 Task: Find connections with filter location Yangcun with filter topic #happyfounderswith filter profile language Spanish with filter current company BharatBenz with filter school SKIT Jaipur with filter industry Ranching with filter service category Grant Writing with filter keywords title Recyclables Collector
Action: Mouse moved to (489, 57)
Screenshot: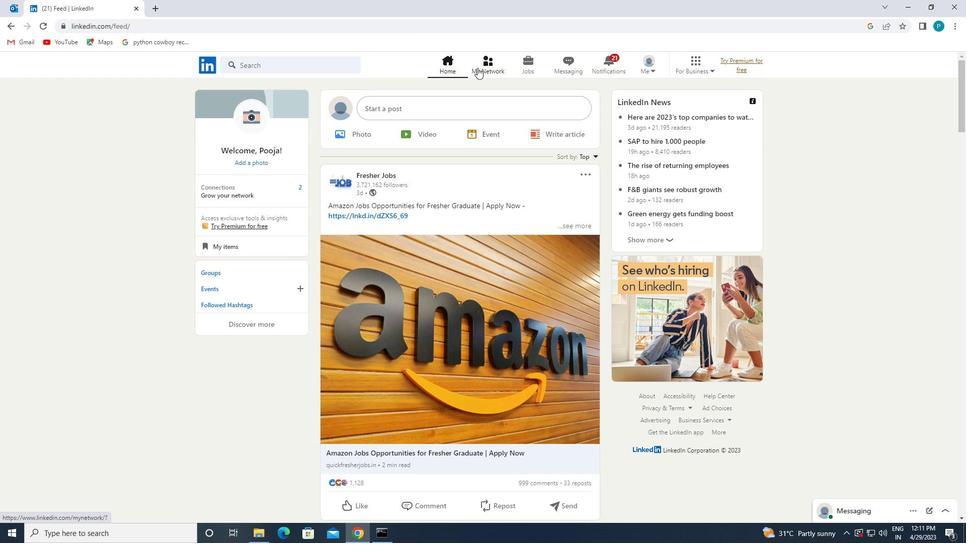 
Action: Mouse pressed left at (489, 57)
Screenshot: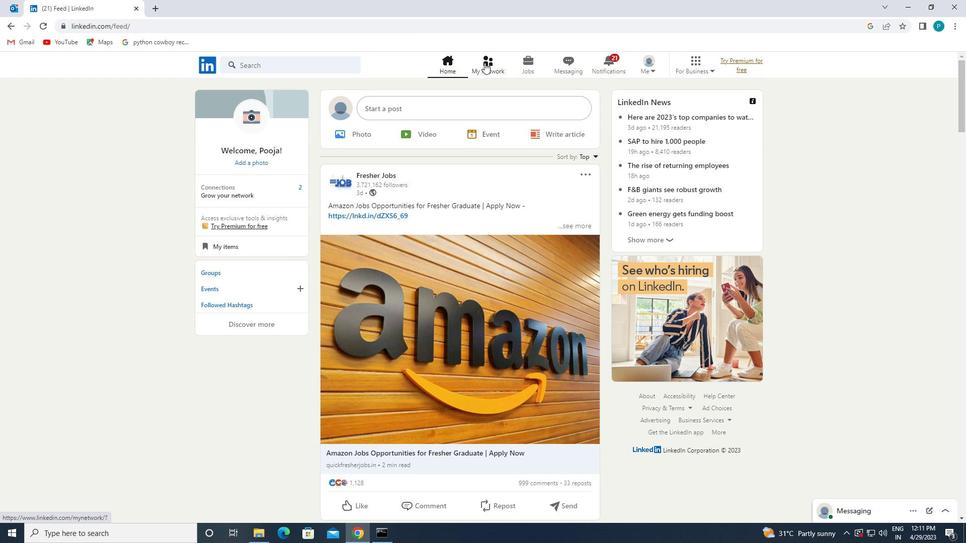 
Action: Mouse moved to (294, 117)
Screenshot: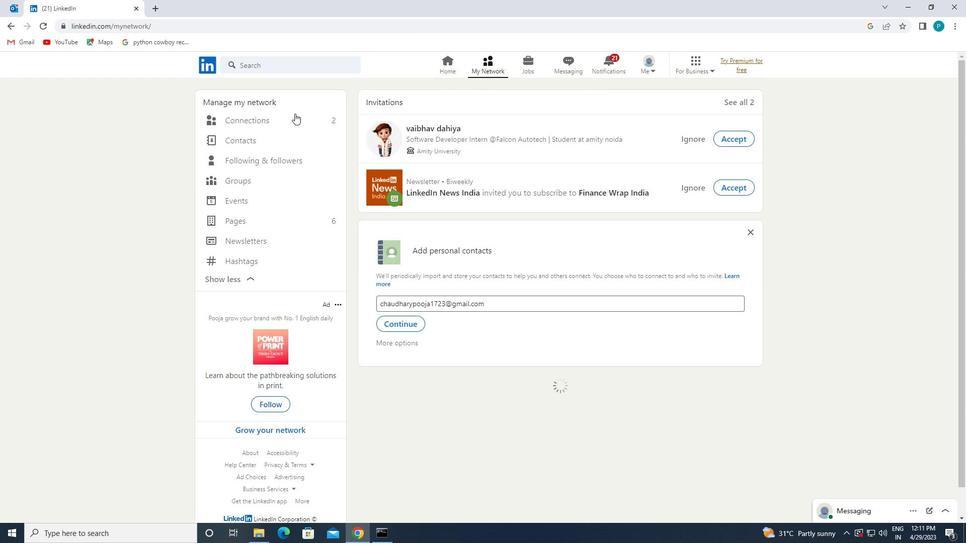 
Action: Mouse pressed left at (294, 117)
Screenshot: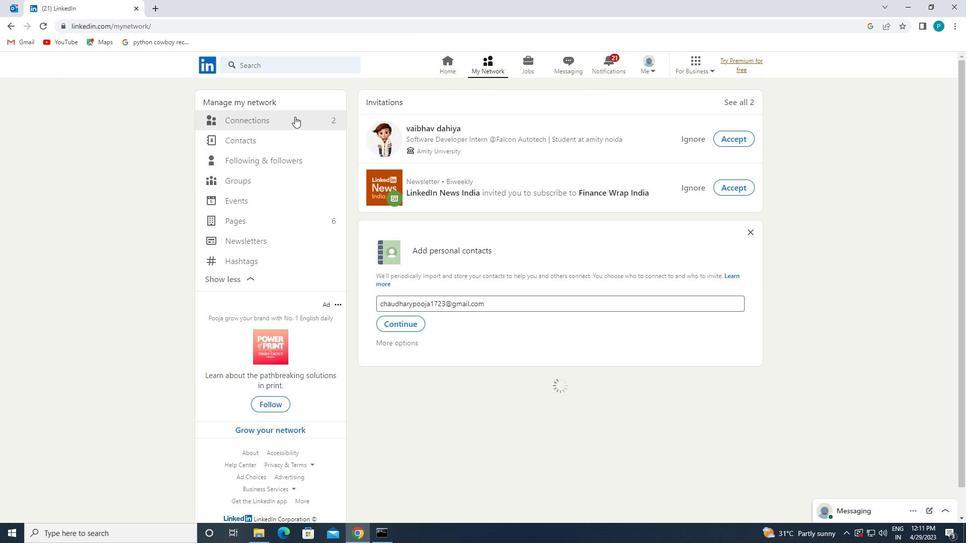 
Action: Mouse moved to (569, 119)
Screenshot: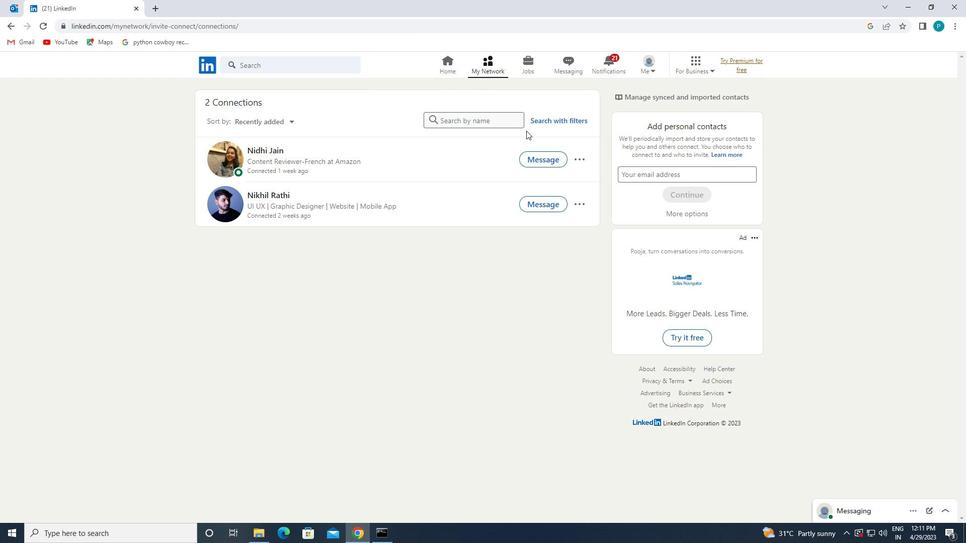 
Action: Mouse pressed left at (569, 119)
Screenshot: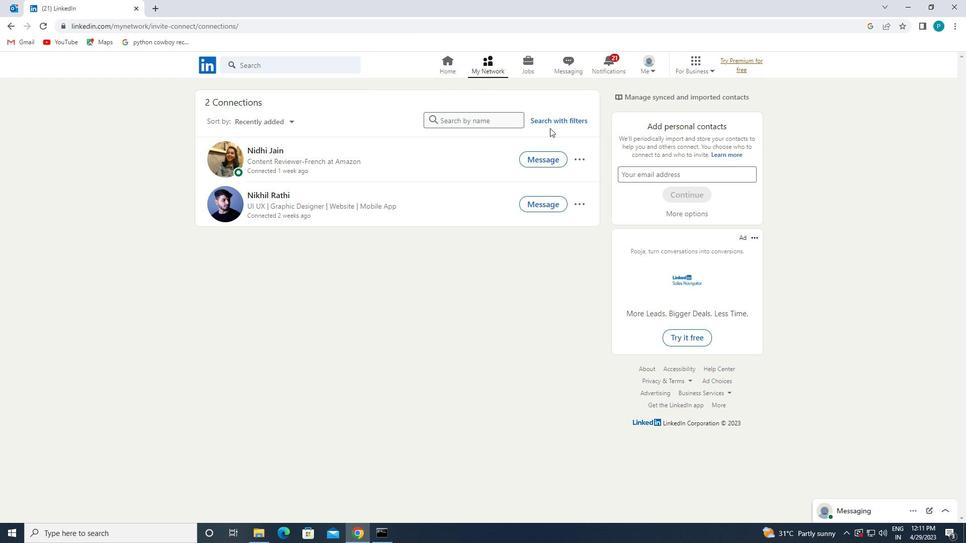 
Action: Mouse moved to (520, 88)
Screenshot: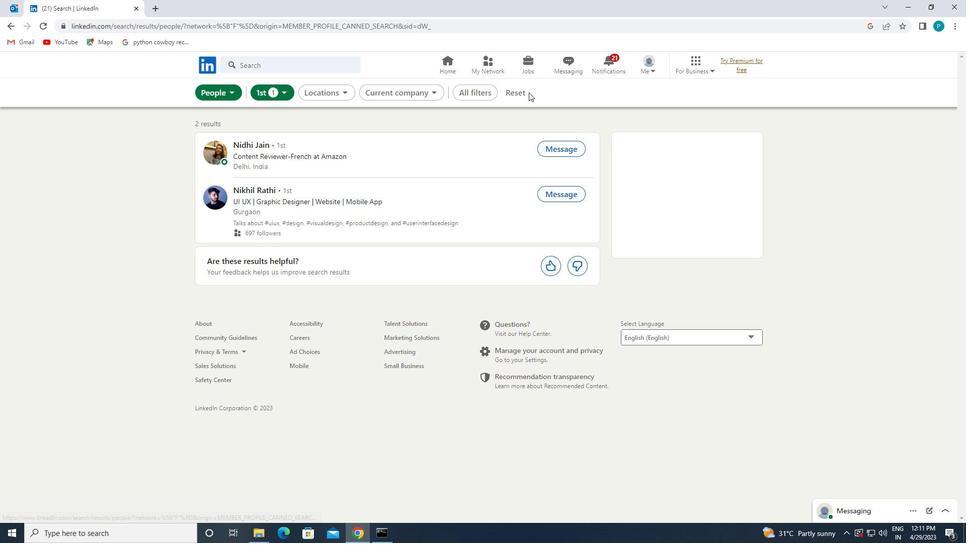 
Action: Mouse pressed left at (520, 88)
Screenshot: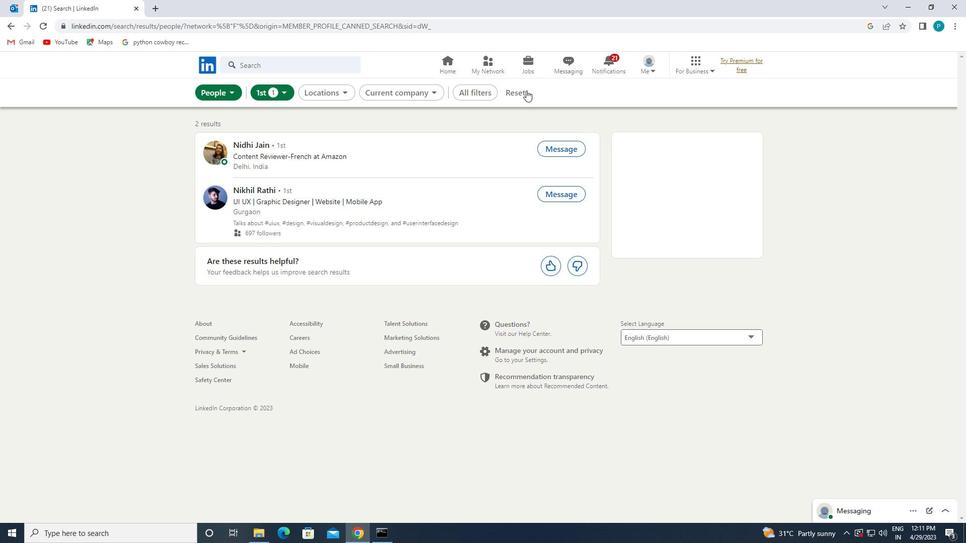 
Action: Mouse moved to (517, 94)
Screenshot: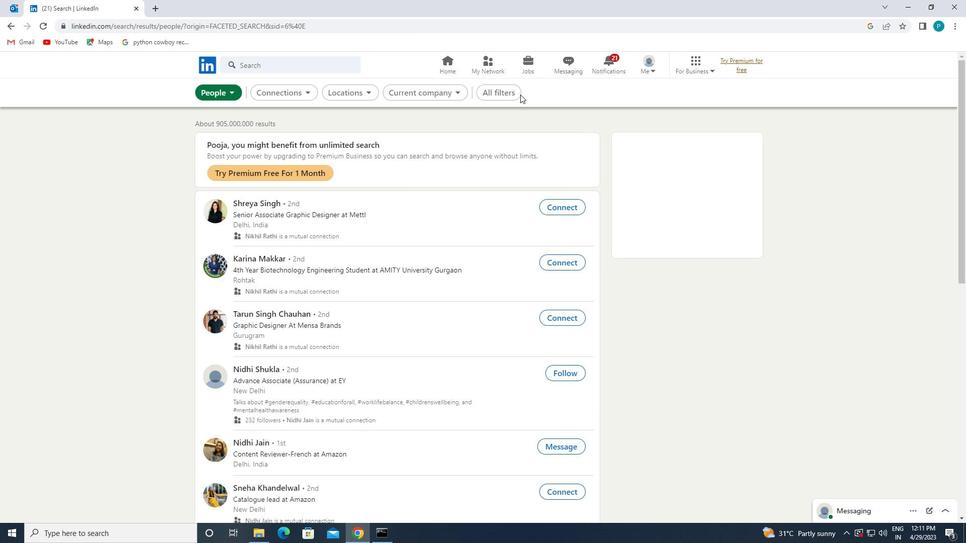 
Action: Mouse pressed left at (517, 94)
Screenshot: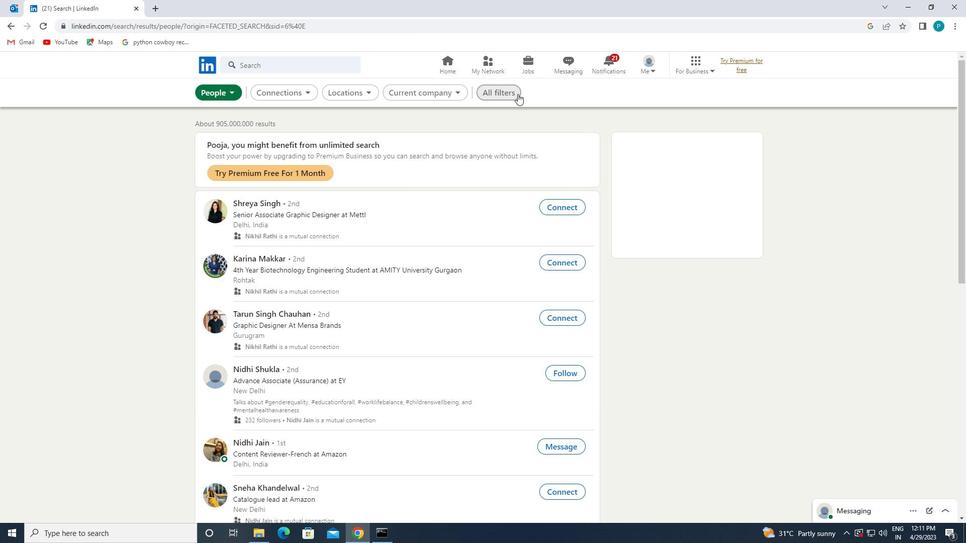 
Action: Mouse moved to (738, 291)
Screenshot: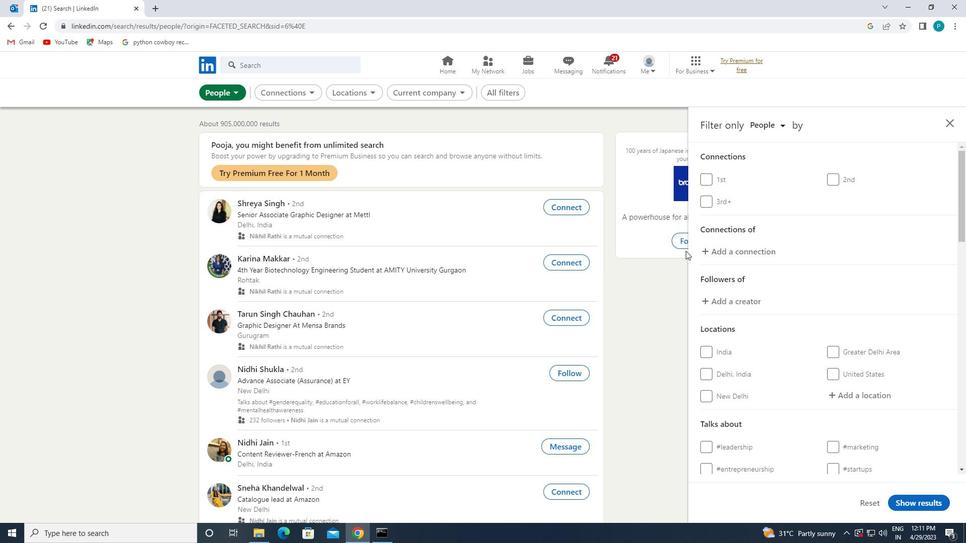 
Action: Mouse scrolled (738, 291) with delta (0, 0)
Screenshot: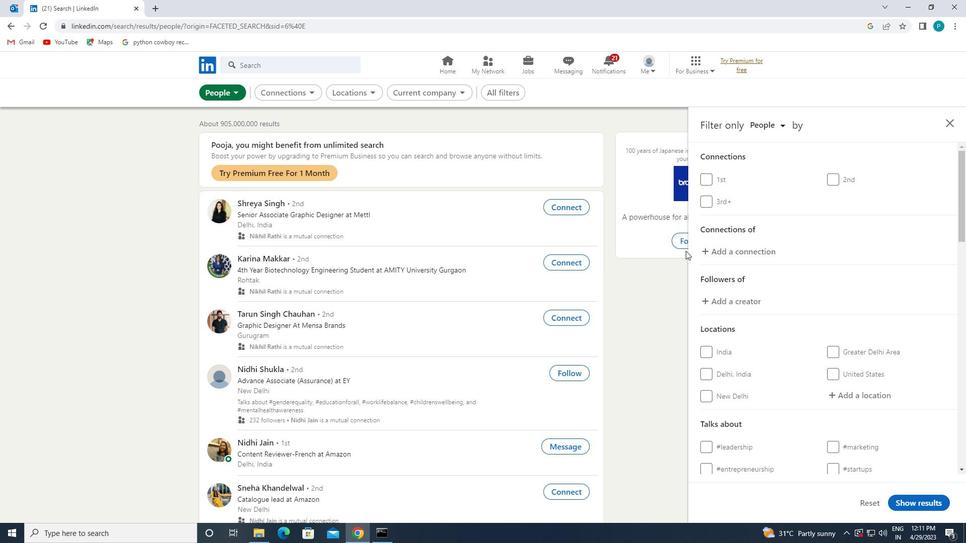
Action: Mouse moved to (739, 293)
Screenshot: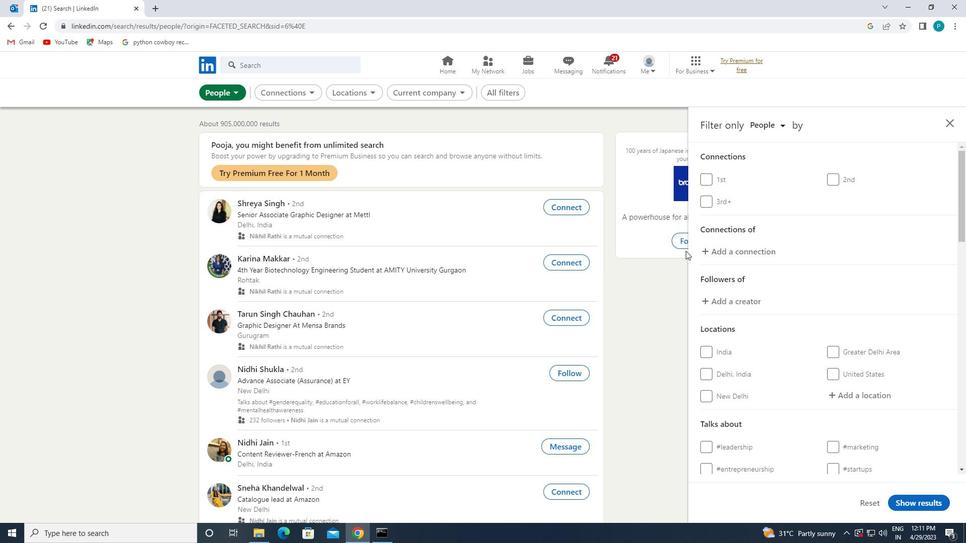 
Action: Mouse scrolled (739, 293) with delta (0, 0)
Screenshot: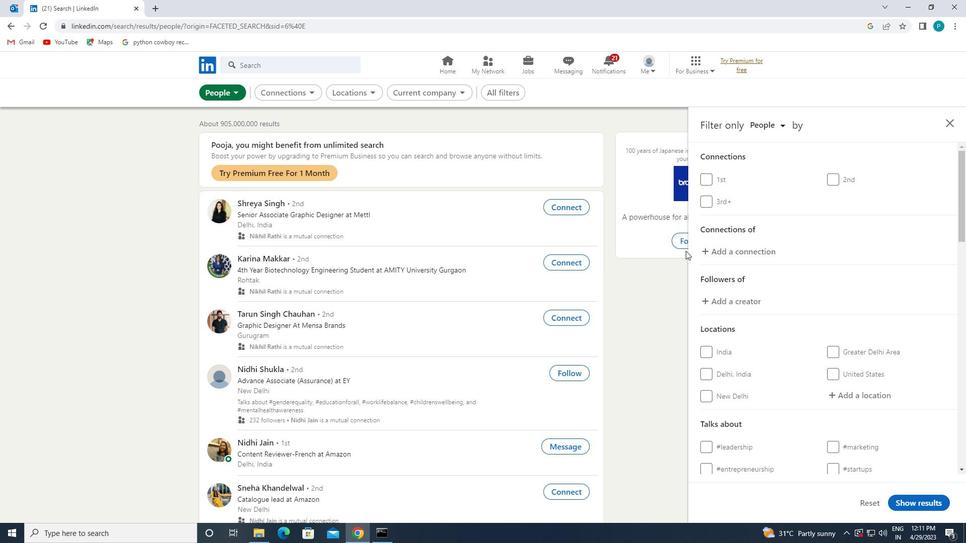 
Action: Mouse moved to (849, 292)
Screenshot: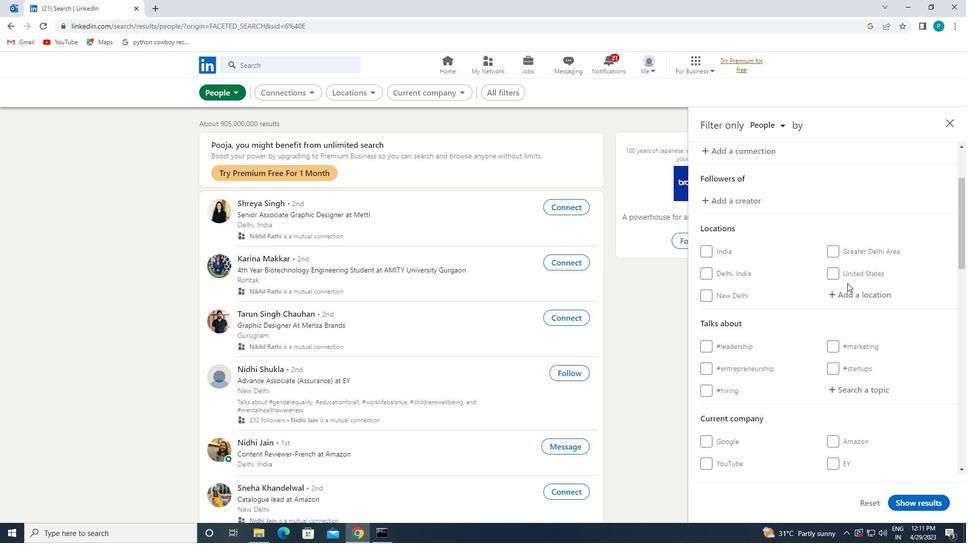
Action: Mouse pressed left at (849, 292)
Screenshot: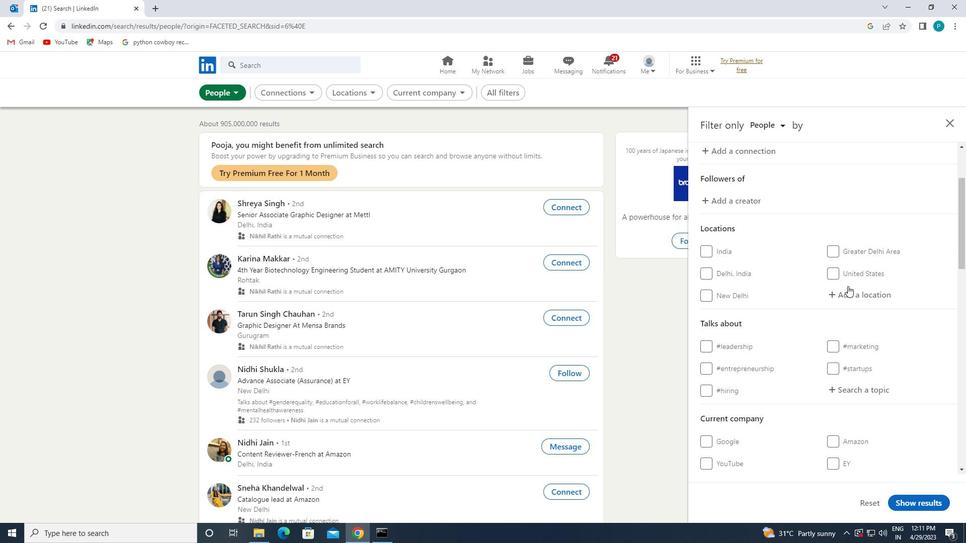 
Action: Mouse moved to (847, 291)
Screenshot: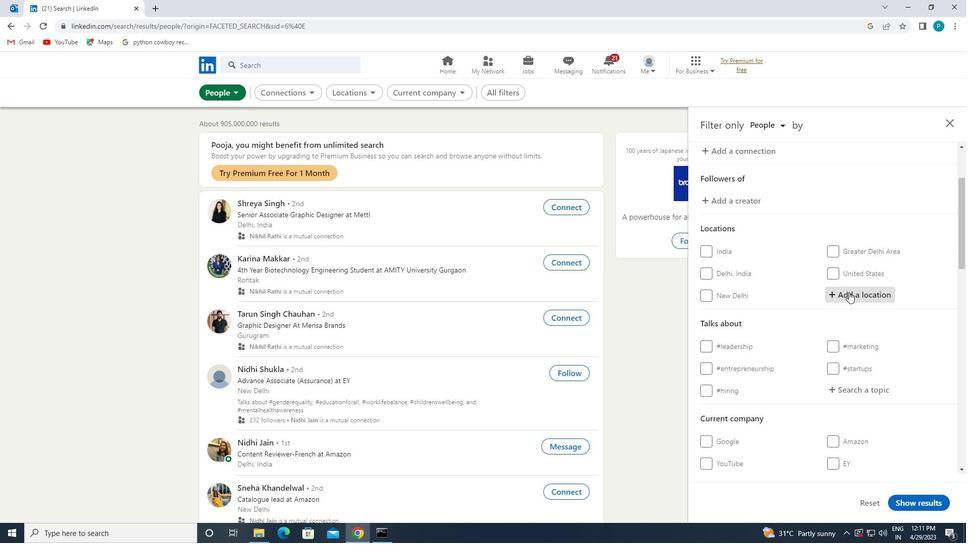 
Action: Key pressed <Key.caps_lock>y<Key.caps_lock>angcun
Screenshot: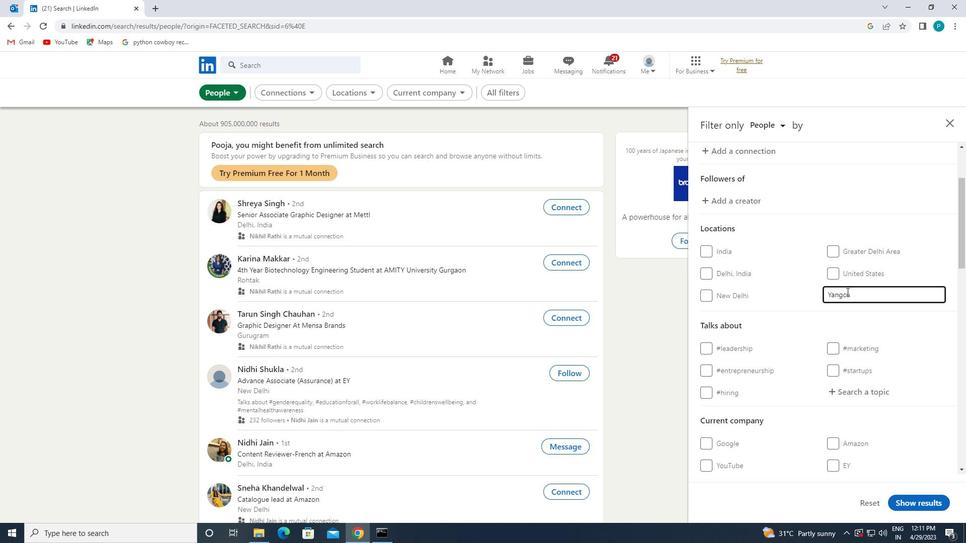 
Action: Mouse moved to (879, 353)
Screenshot: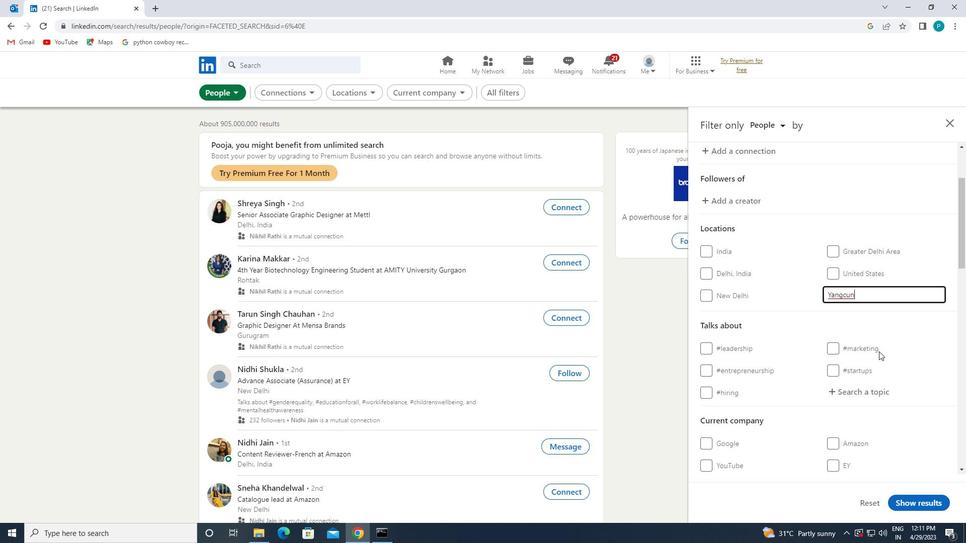 
Action: Mouse scrolled (879, 353) with delta (0, 0)
Screenshot: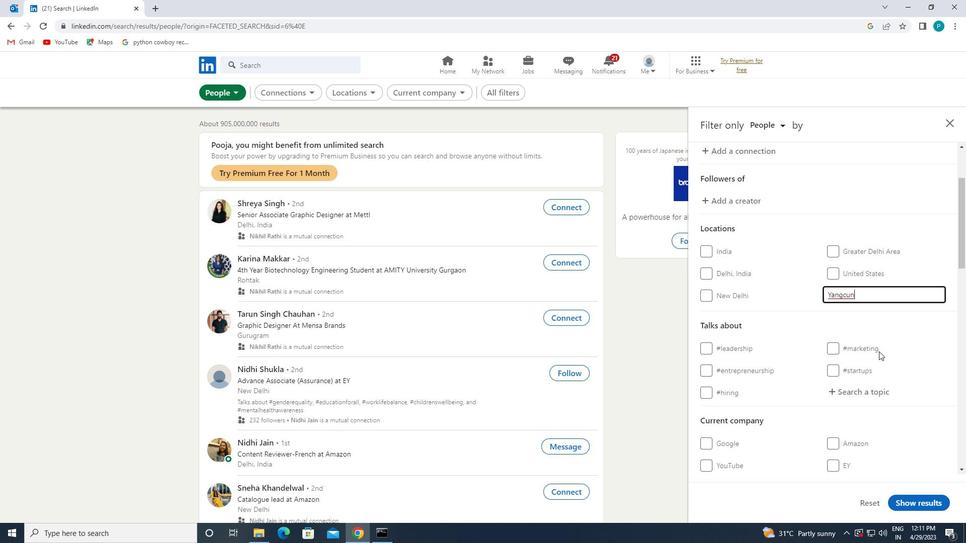 
Action: Mouse scrolled (879, 353) with delta (0, 0)
Screenshot: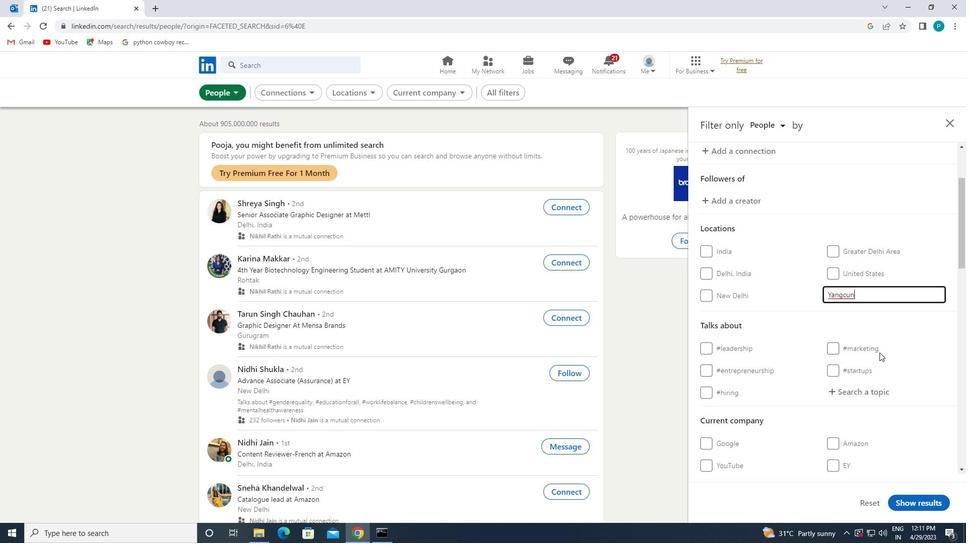 
Action: Mouse moved to (835, 293)
Screenshot: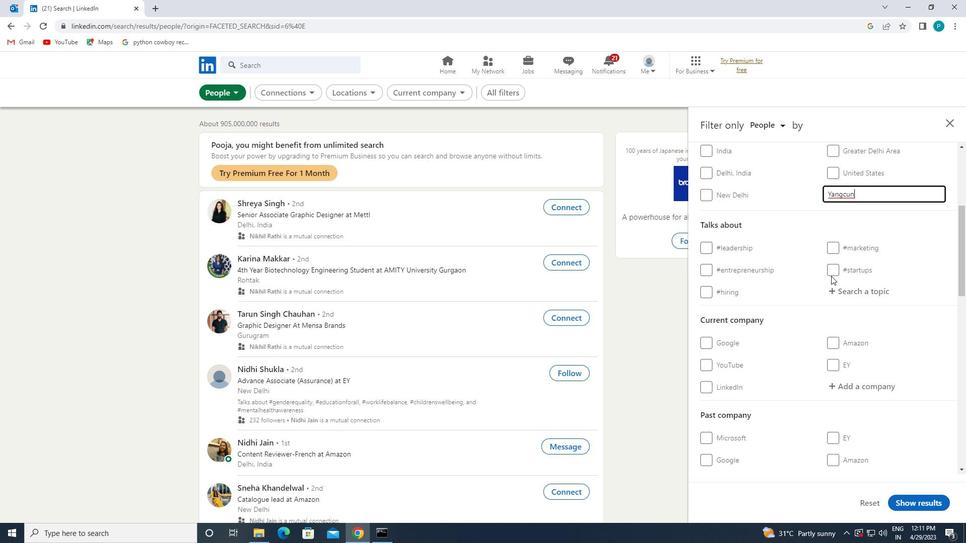 
Action: Mouse pressed left at (835, 293)
Screenshot: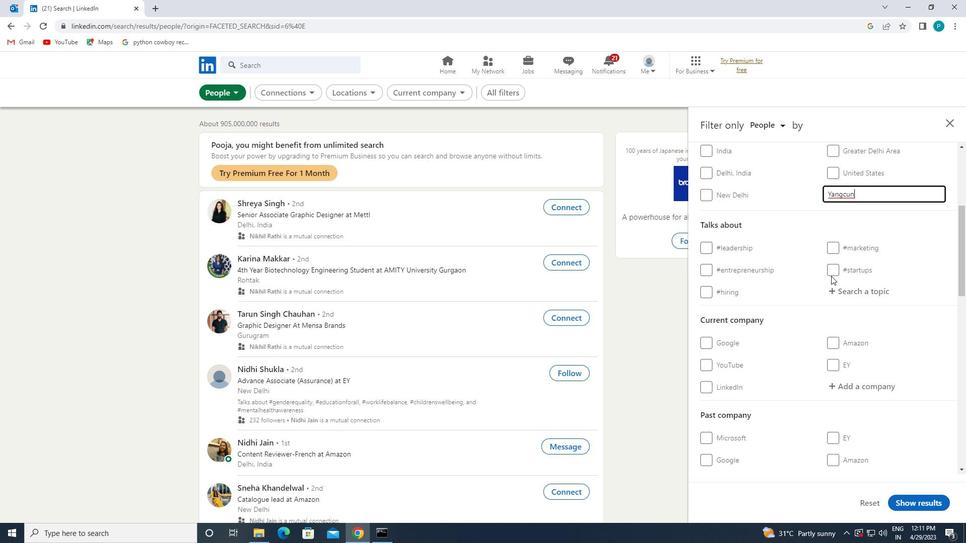 
Action: Mouse moved to (835, 293)
Screenshot: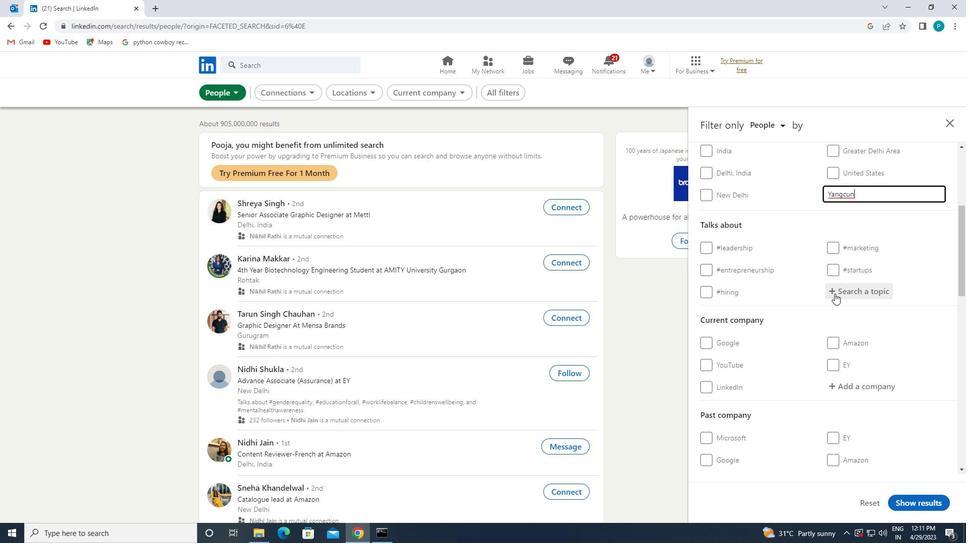 
Action: Key pressed <Key.shift>@<Key.backspace><Key.shift>#HAPPYFOUNDERS
Screenshot: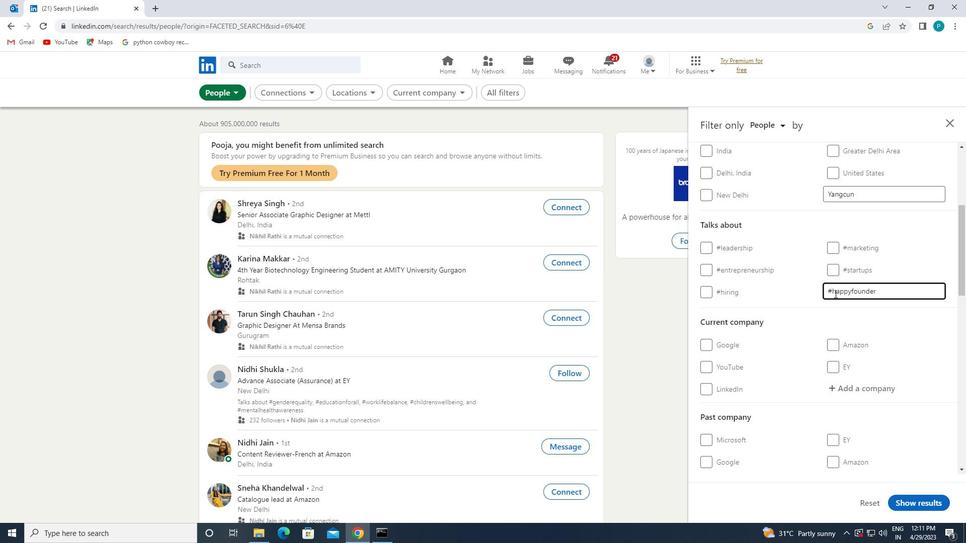 
Action: Mouse moved to (839, 333)
Screenshot: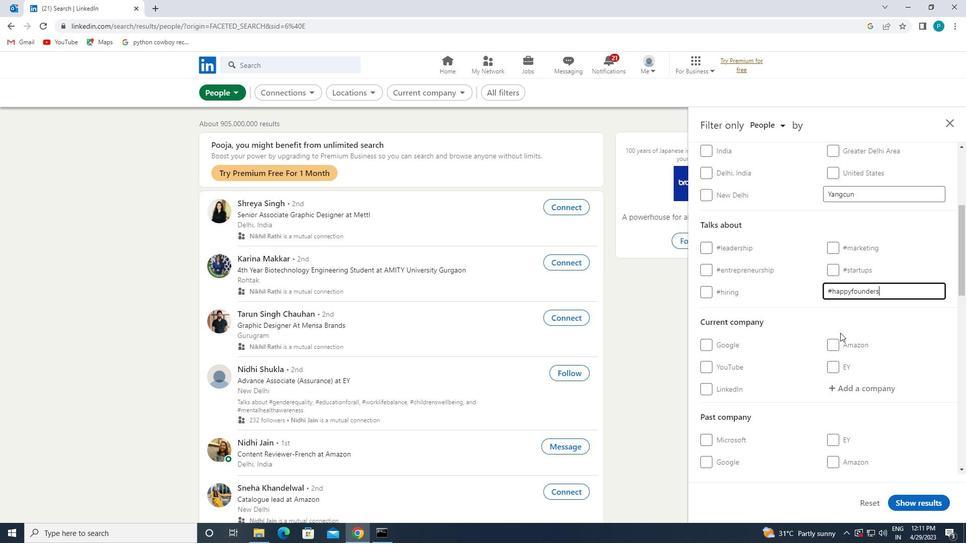 
Action: Mouse scrolled (839, 333) with delta (0, 0)
Screenshot: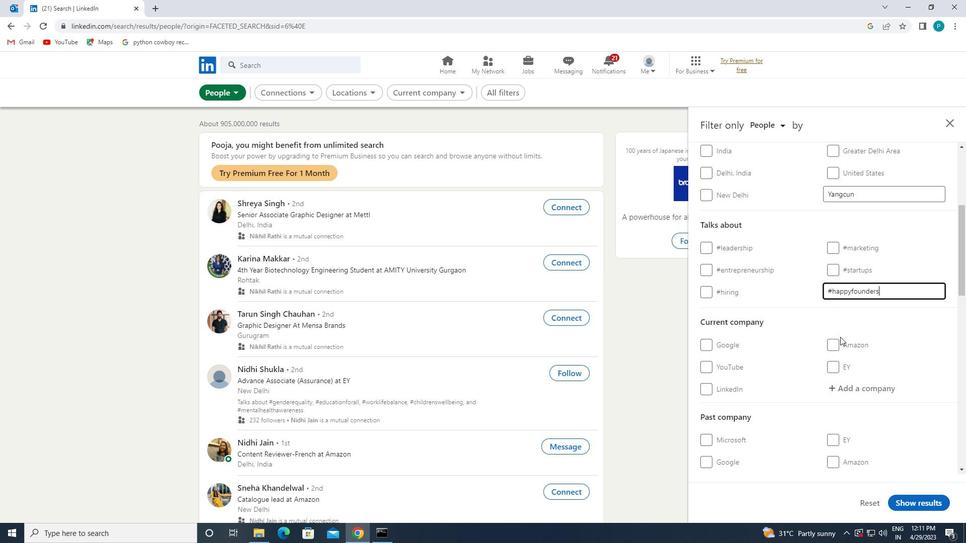 
Action: Mouse moved to (795, 332)
Screenshot: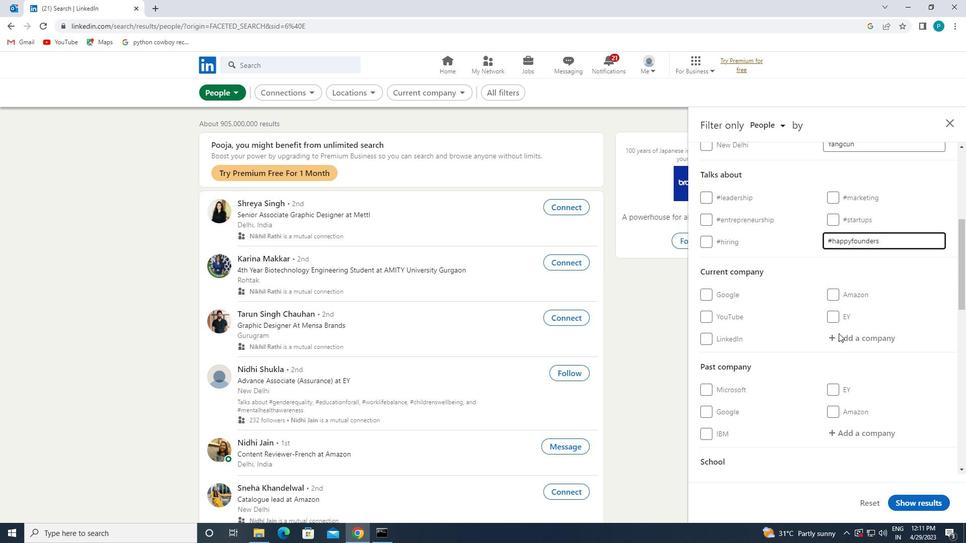 
Action: Mouse scrolled (795, 332) with delta (0, 0)
Screenshot: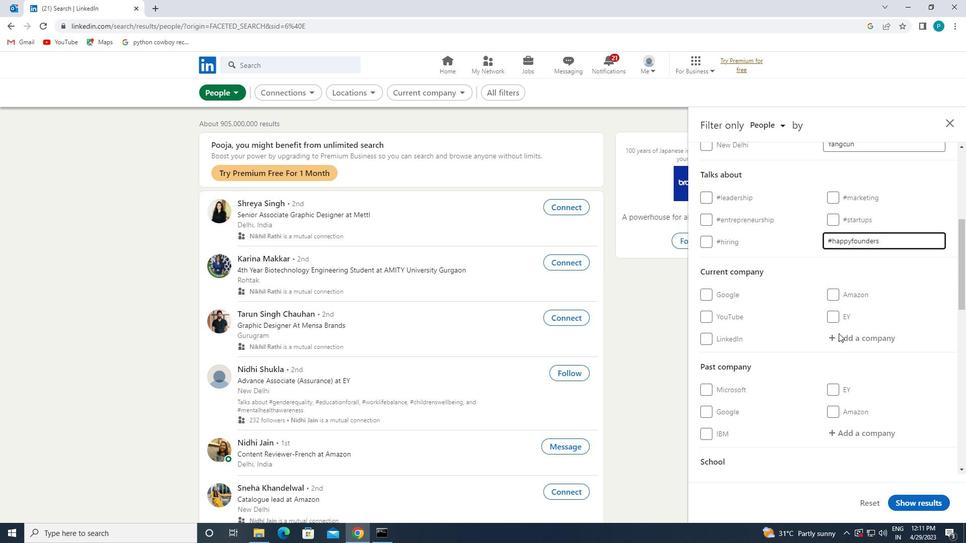 
Action: Mouse scrolled (795, 332) with delta (0, 0)
Screenshot: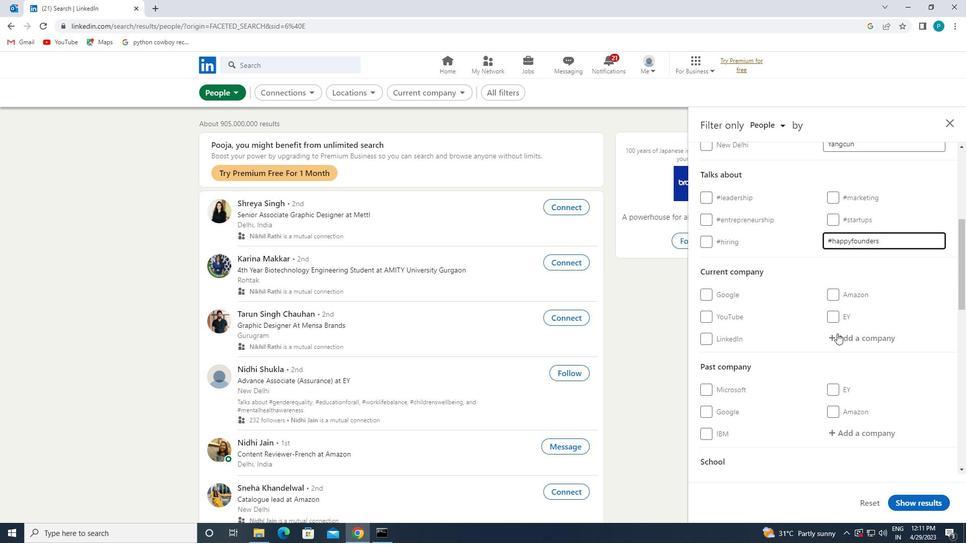 
Action: Mouse scrolled (795, 332) with delta (0, 0)
Screenshot: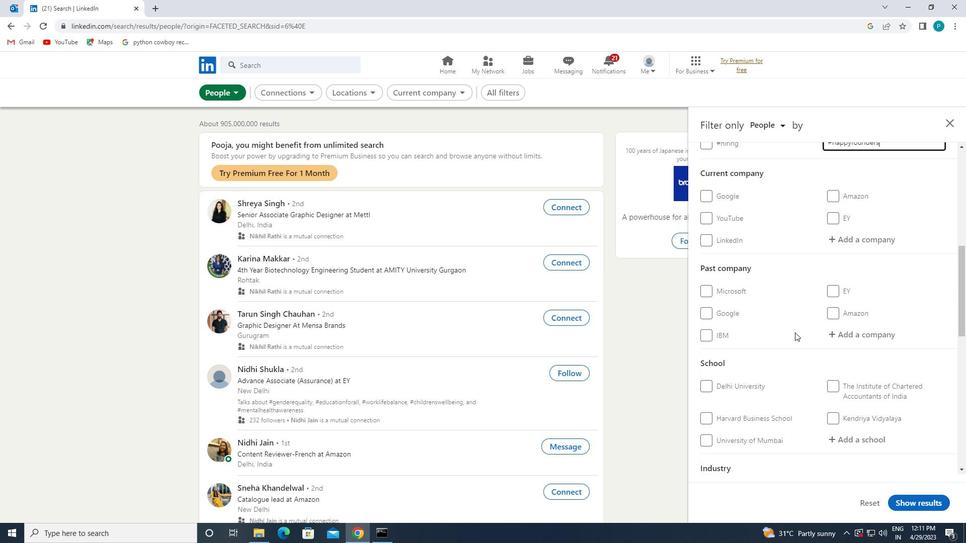 
Action: Mouse scrolled (795, 332) with delta (0, 0)
Screenshot: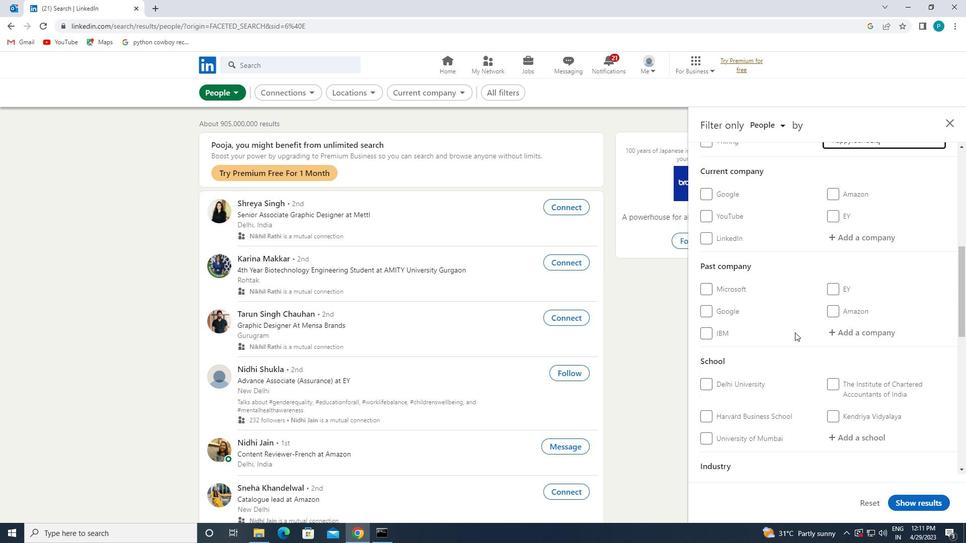 
Action: Mouse moved to (775, 325)
Screenshot: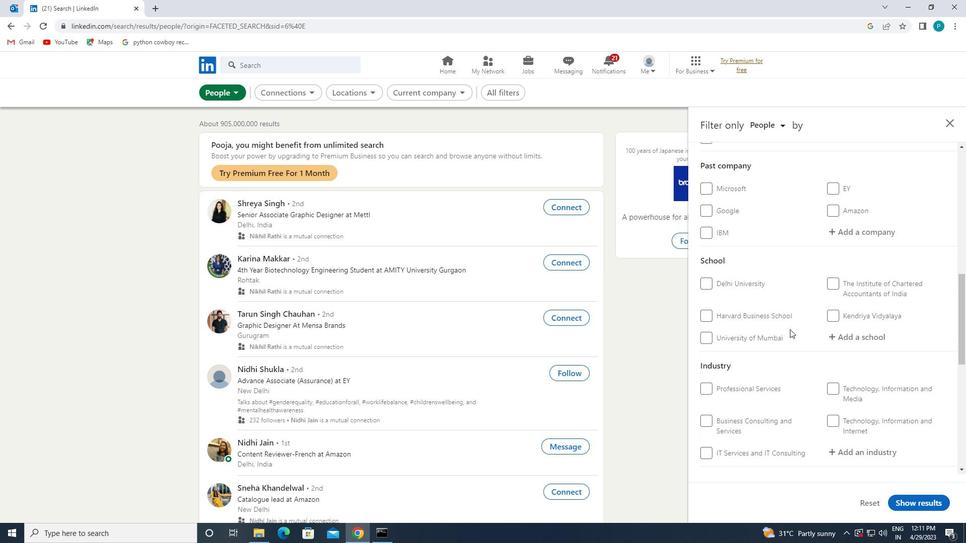 
Action: Mouse scrolled (775, 325) with delta (0, 0)
Screenshot: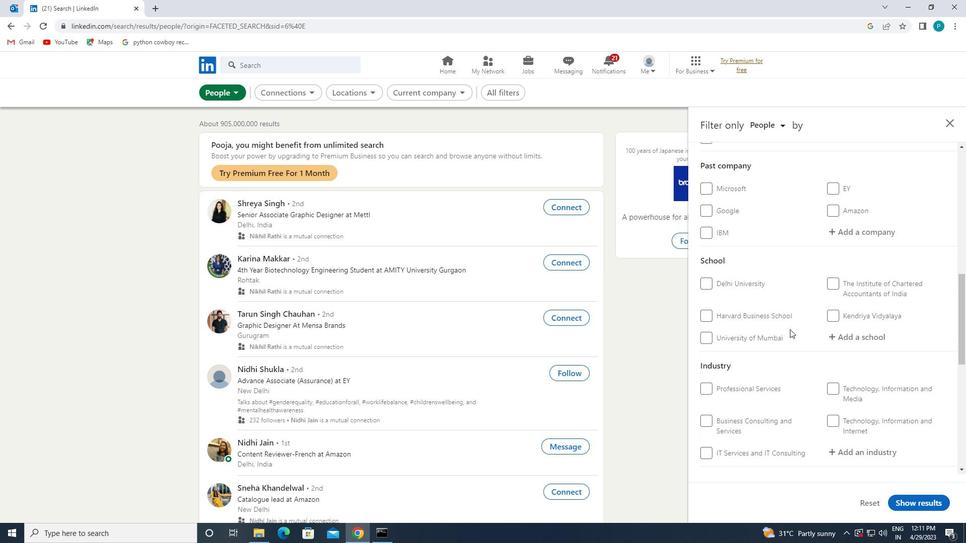 
Action: Mouse moved to (773, 325)
Screenshot: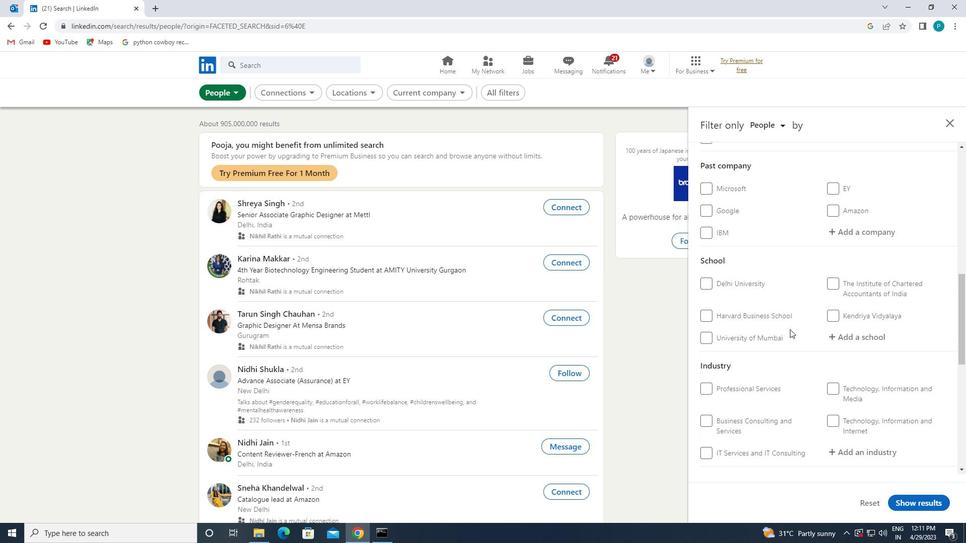 
Action: Mouse scrolled (773, 325) with delta (0, 0)
Screenshot: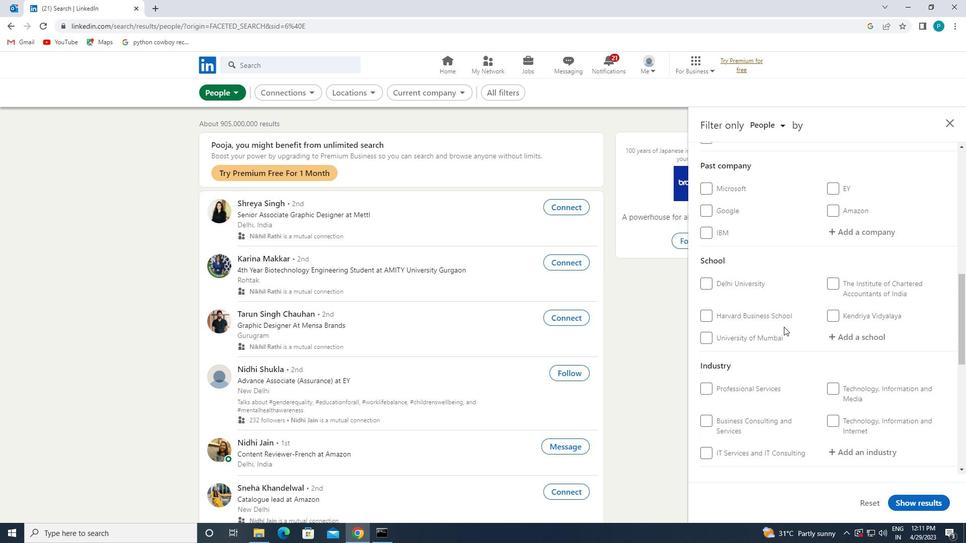 
Action: Mouse moved to (773, 325)
Screenshot: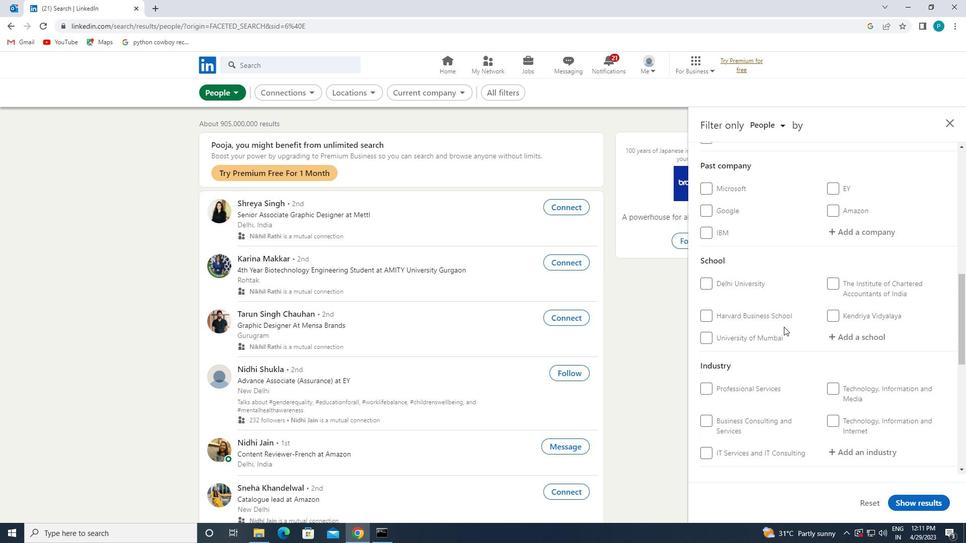 
Action: Mouse scrolled (773, 325) with delta (0, 0)
Screenshot: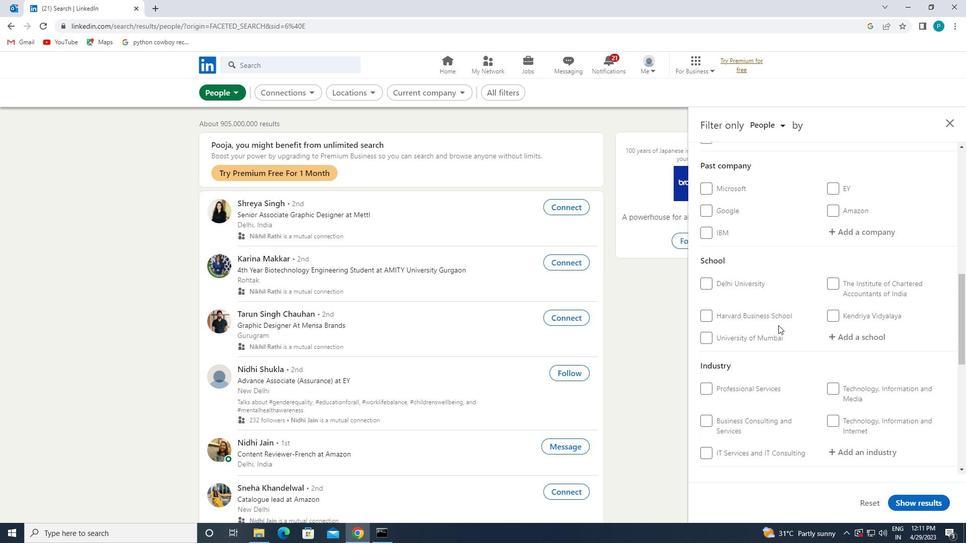 
Action: Mouse moved to (742, 352)
Screenshot: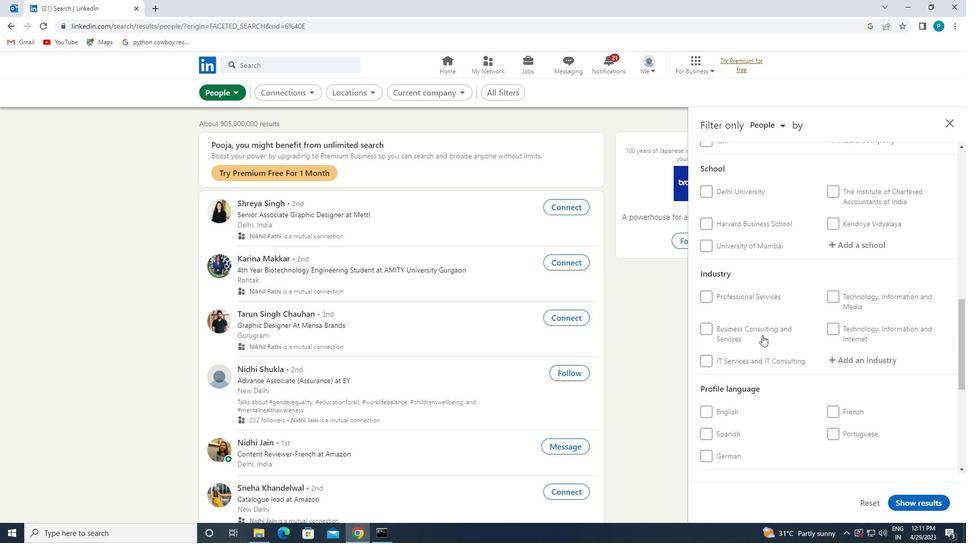 
Action: Mouse scrolled (742, 352) with delta (0, 0)
Screenshot: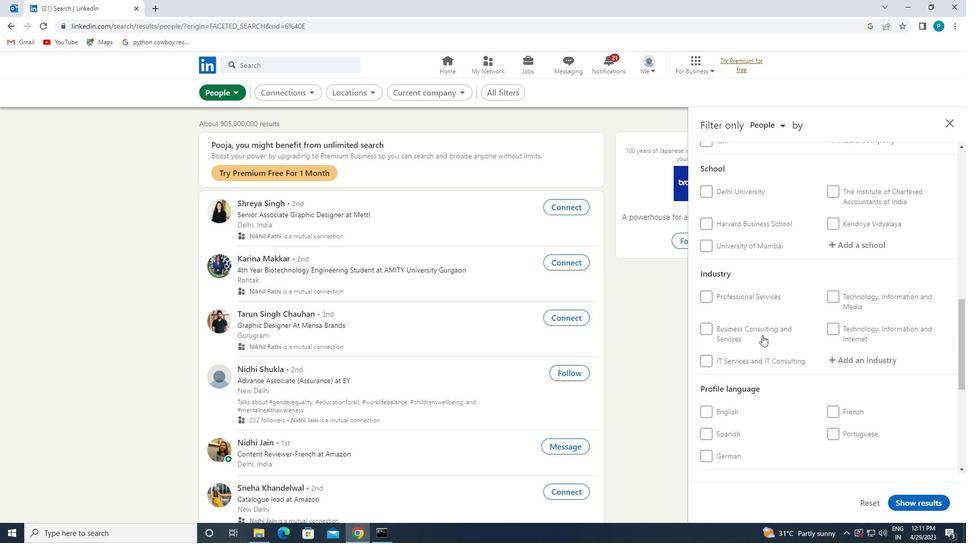 
Action: Mouse moved to (741, 355)
Screenshot: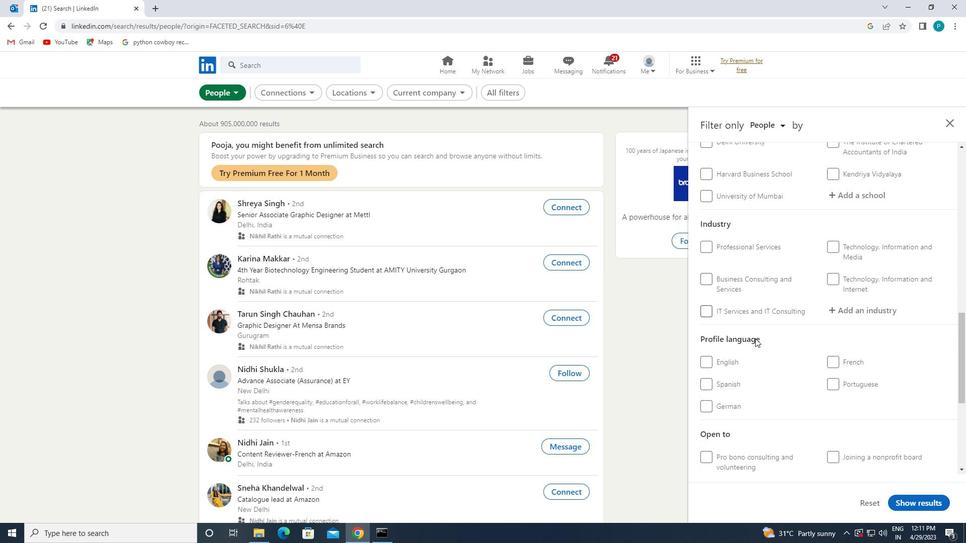 
Action: Mouse scrolled (741, 355) with delta (0, 0)
Screenshot: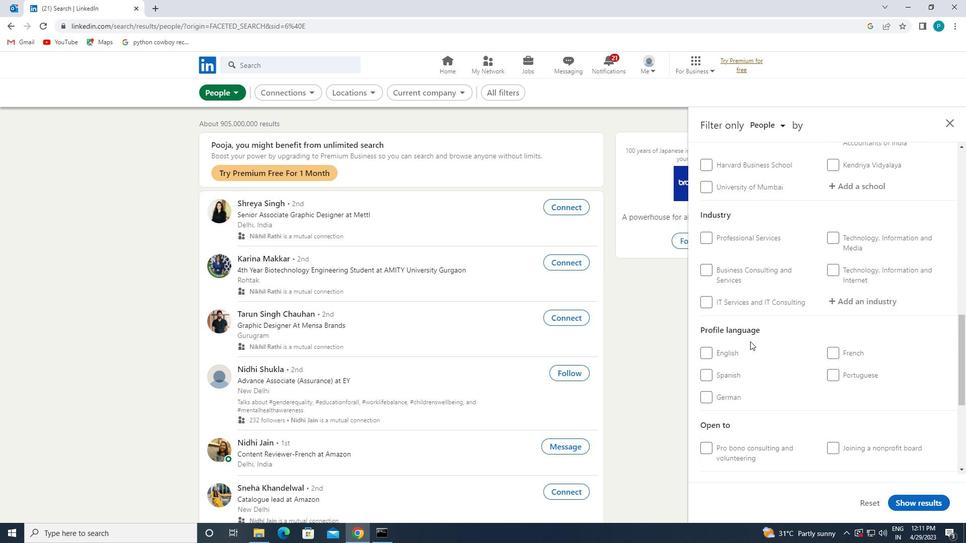 
Action: Mouse moved to (741, 359)
Screenshot: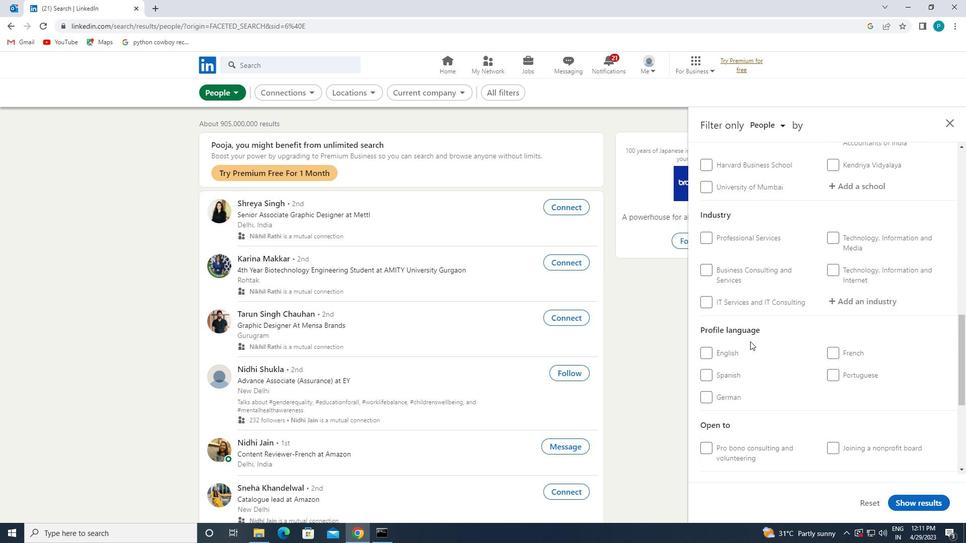 
Action: Mouse scrolled (741, 359) with delta (0, 0)
Screenshot: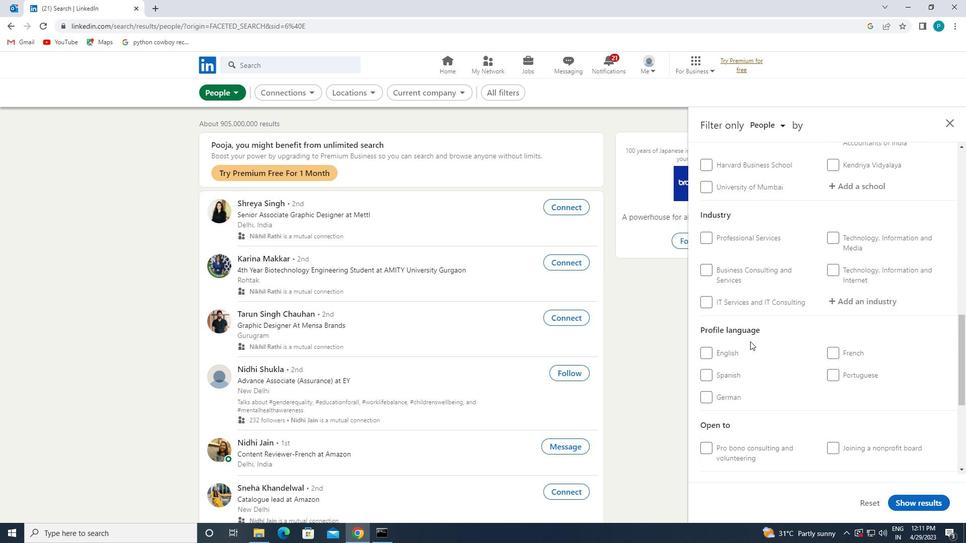 
Action: Mouse moved to (732, 338)
Screenshot: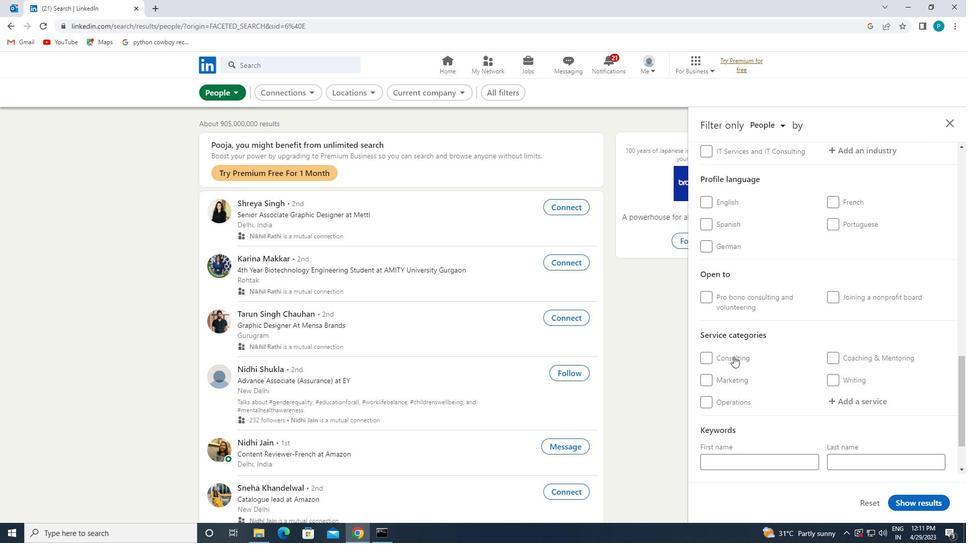 
Action: Mouse scrolled (732, 338) with delta (0, 0)
Screenshot: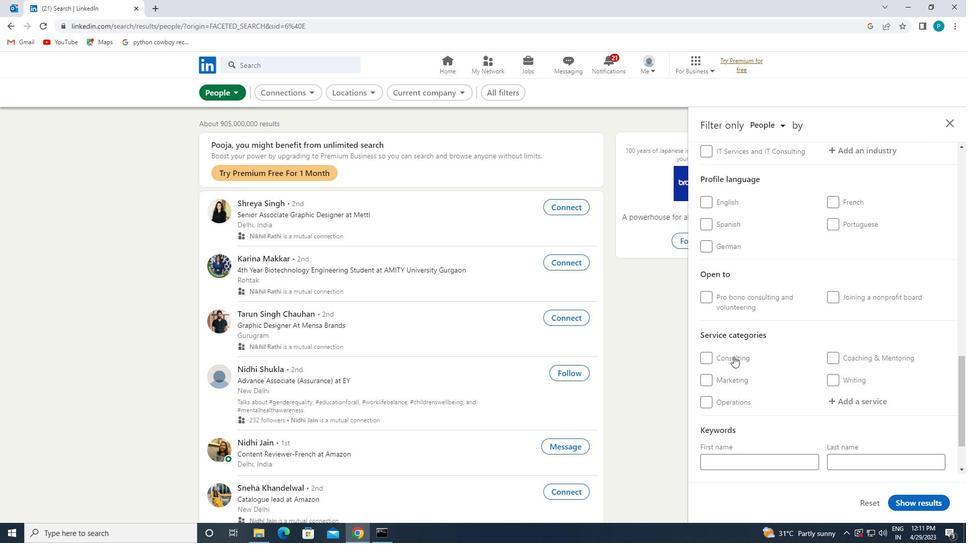 
Action: Mouse moved to (732, 334)
Screenshot: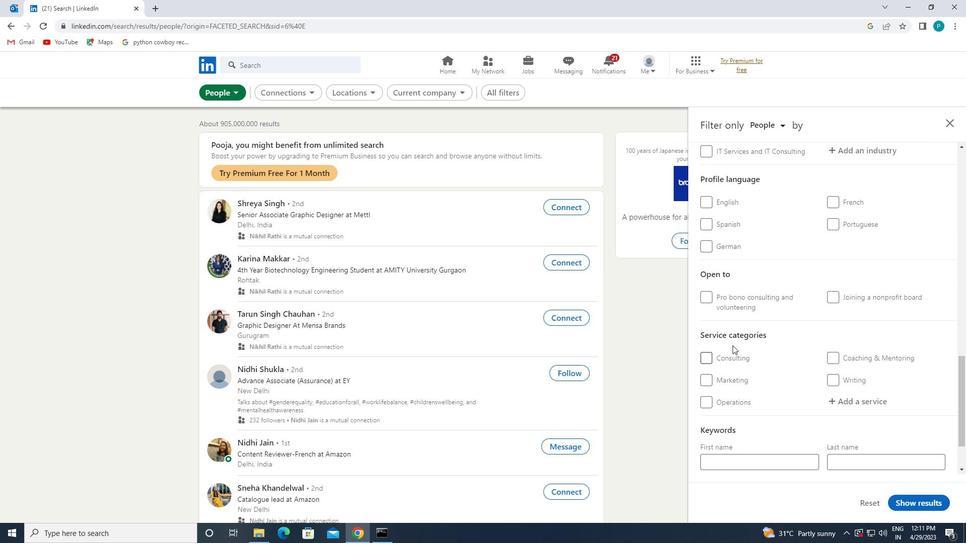 
Action: Mouse scrolled (732, 335) with delta (0, 0)
Screenshot: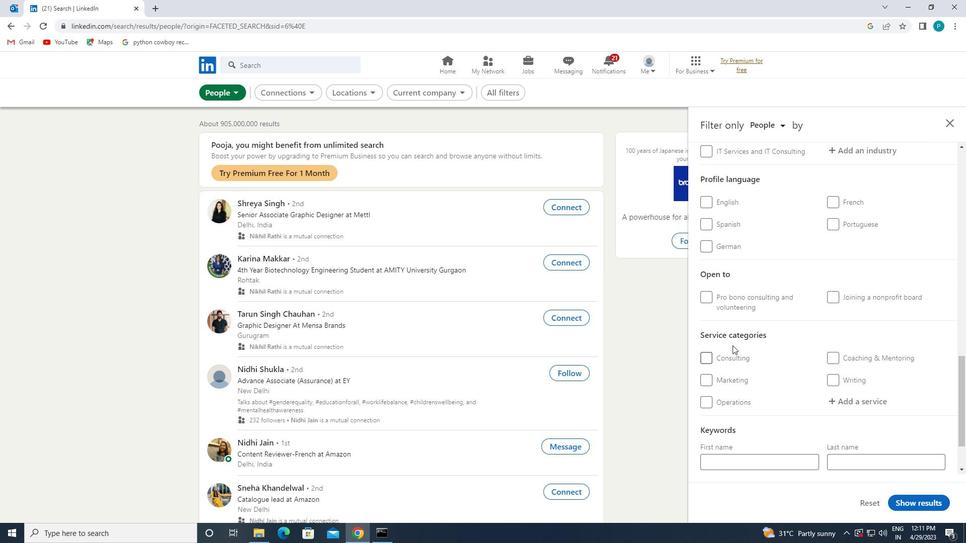 
Action: Mouse moved to (730, 322)
Screenshot: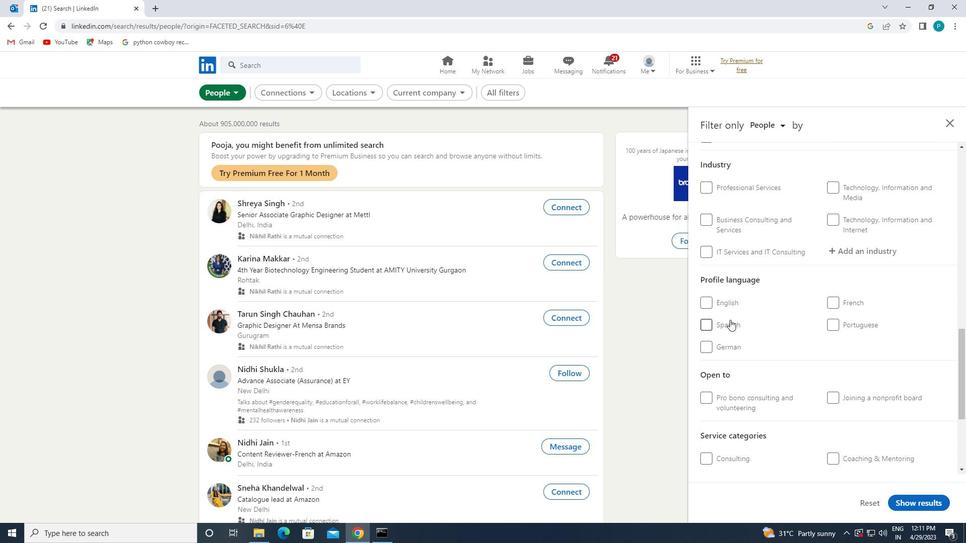 
Action: Mouse pressed left at (730, 322)
Screenshot: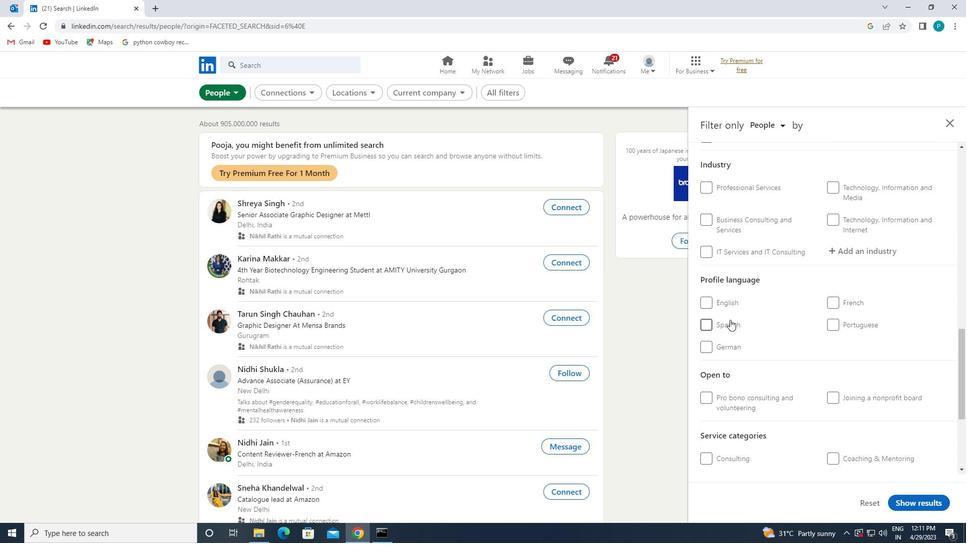 
Action: Mouse moved to (809, 316)
Screenshot: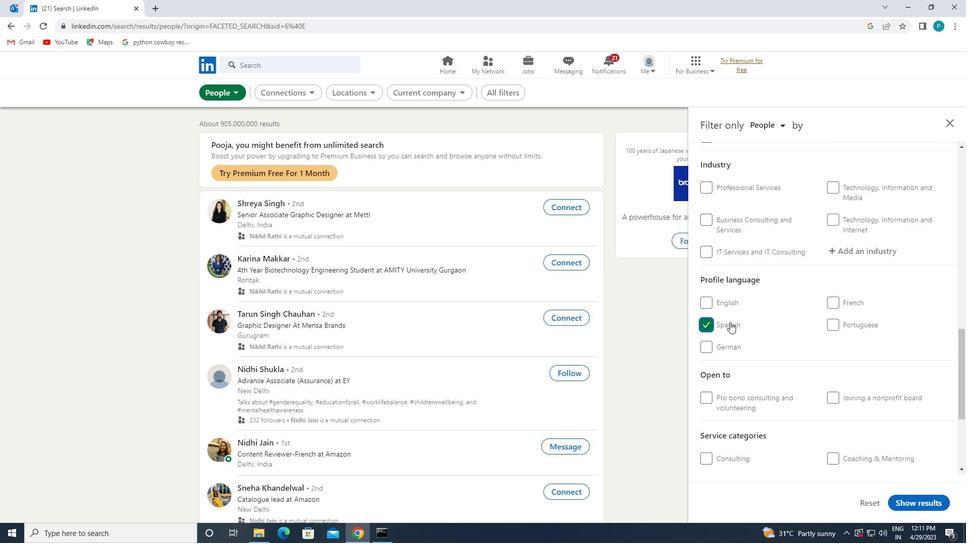 
Action: Mouse scrolled (809, 317) with delta (0, 0)
Screenshot: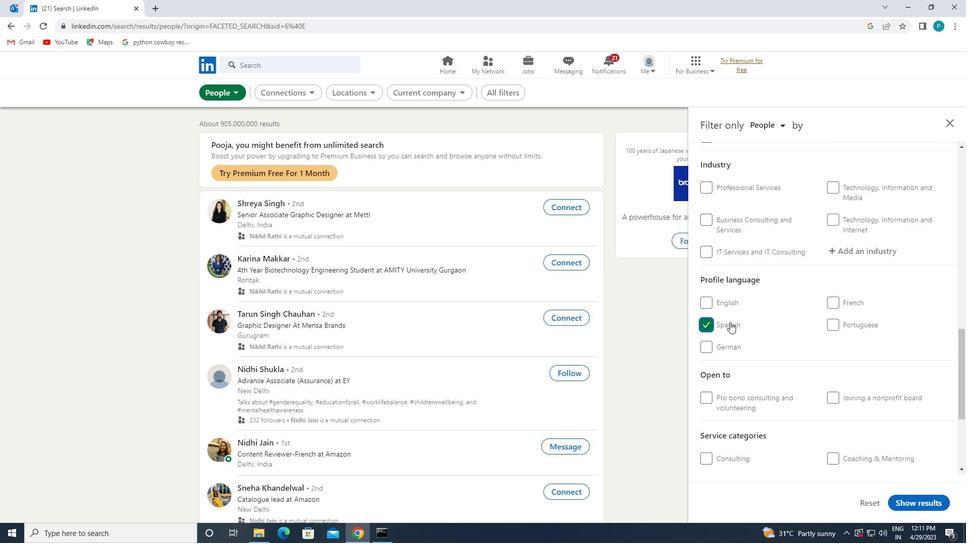 
Action: Mouse scrolled (809, 317) with delta (0, 0)
Screenshot: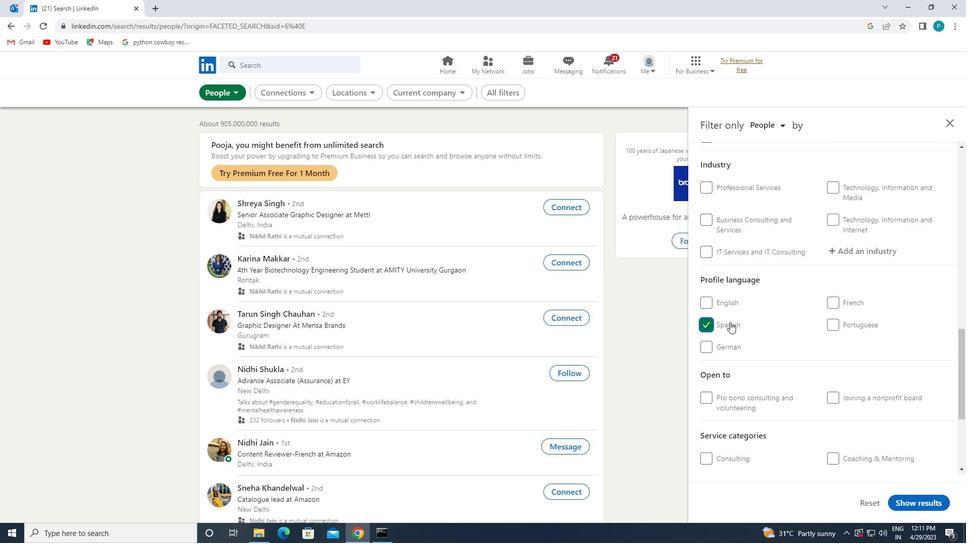 
Action: Mouse scrolled (809, 317) with delta (0, 0)
Screenshot: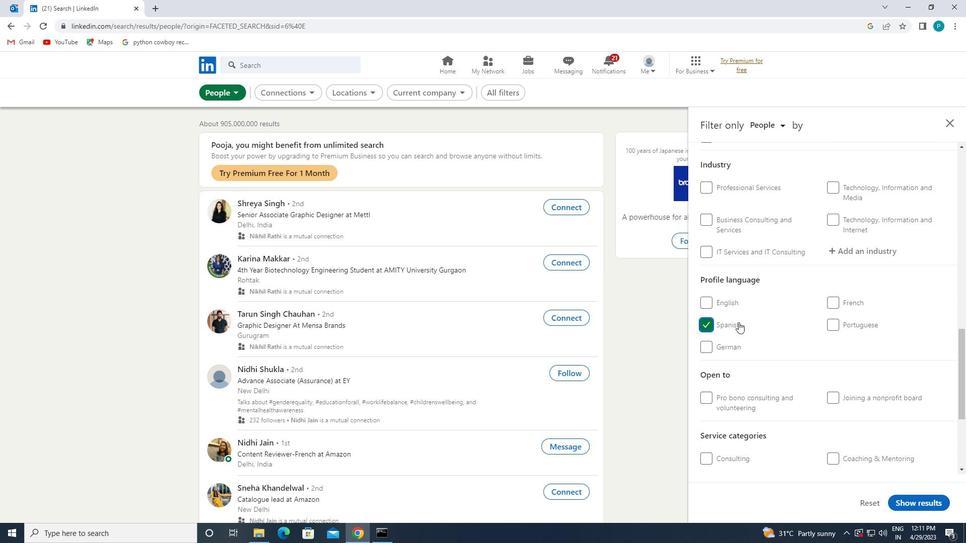 
Action: Mouse moved to (812, 319)
Screenshot: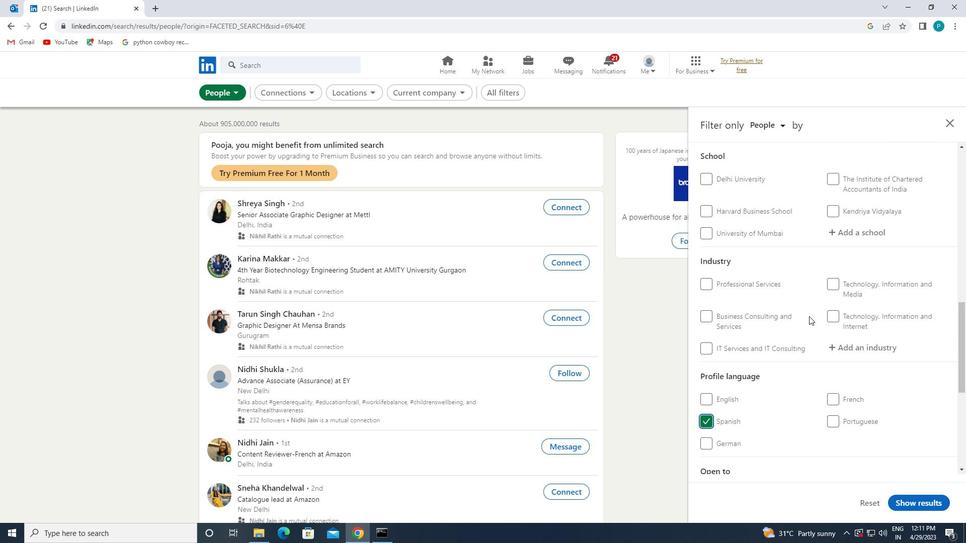 
Action: Mouse scrolled (812, 320) with delta (0, 0)
Screenshot: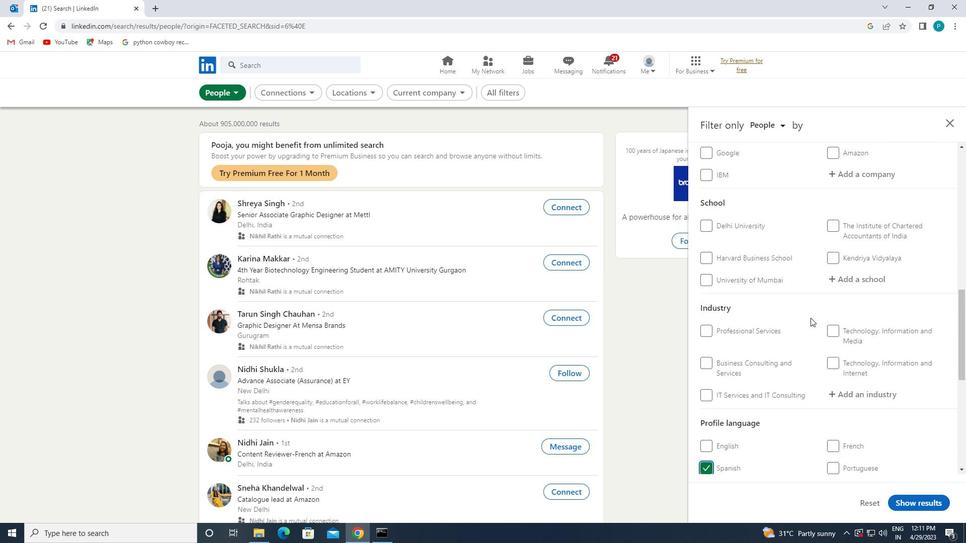 
Action: Mouse scrolled (812, 320) with delta (0, 0)
Screenshot: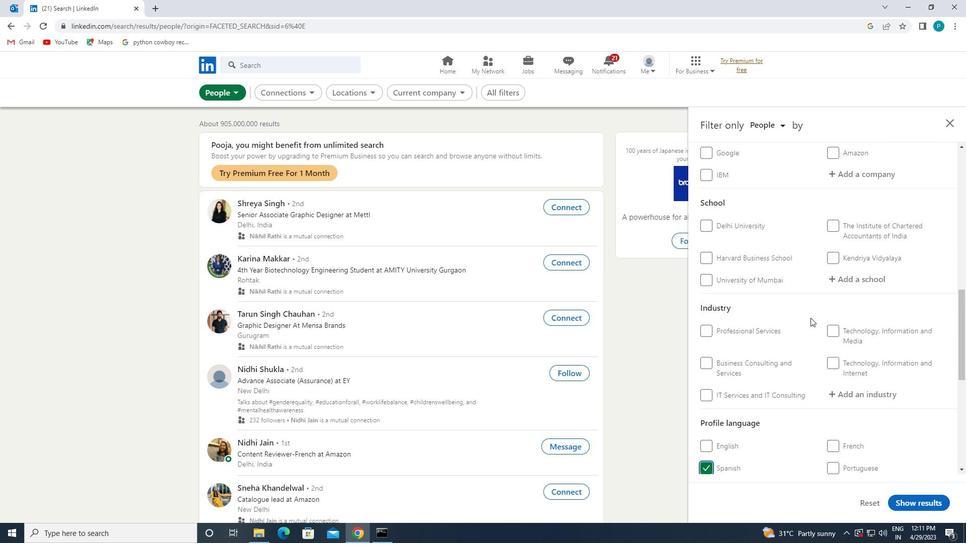 
Action: Mouse scrolled (812, 320) with delta (0, 0)
Screenshot: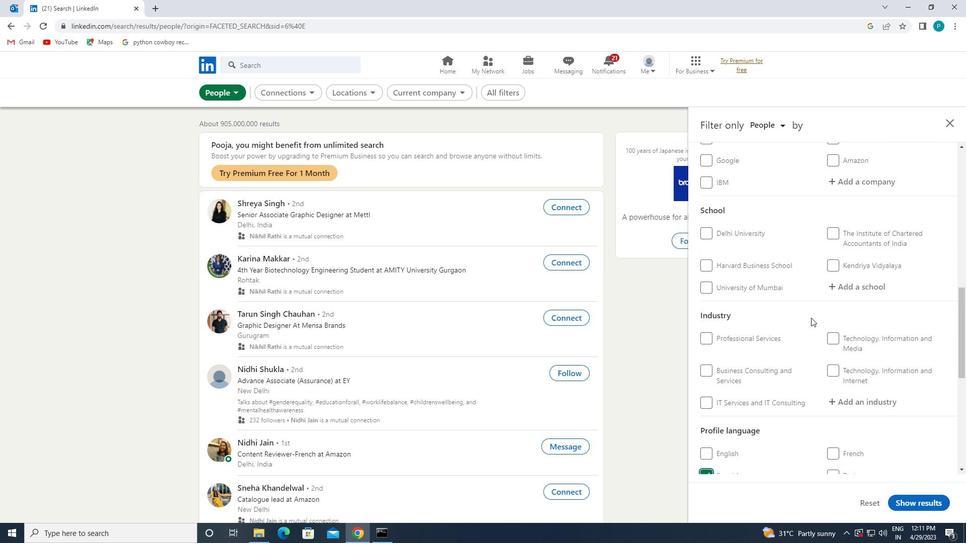 
Action: Mouse moved to (853, 230)
Screenshot: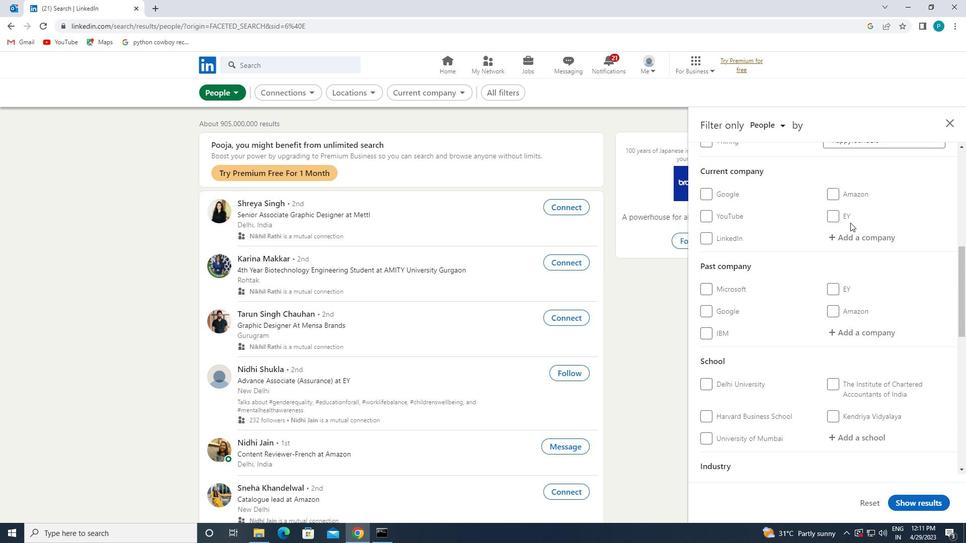 
Action: Mouse pressed left at (853, 230)
Screenshot: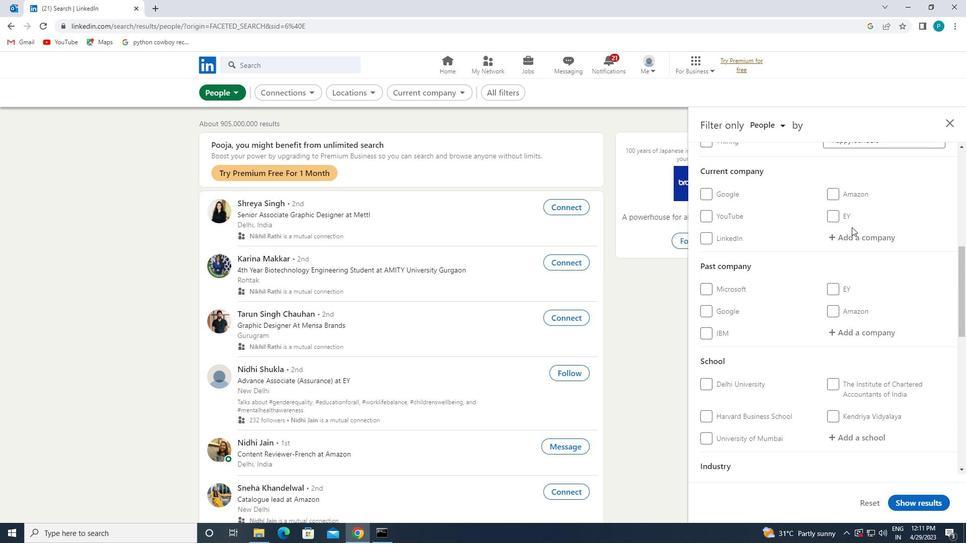 
Action: Key pressed <Key.caps_lock>B<Key.caps_lock>HARAT<Key.caps_lock>B<Key.caps_lock>ENZ
Screenshot: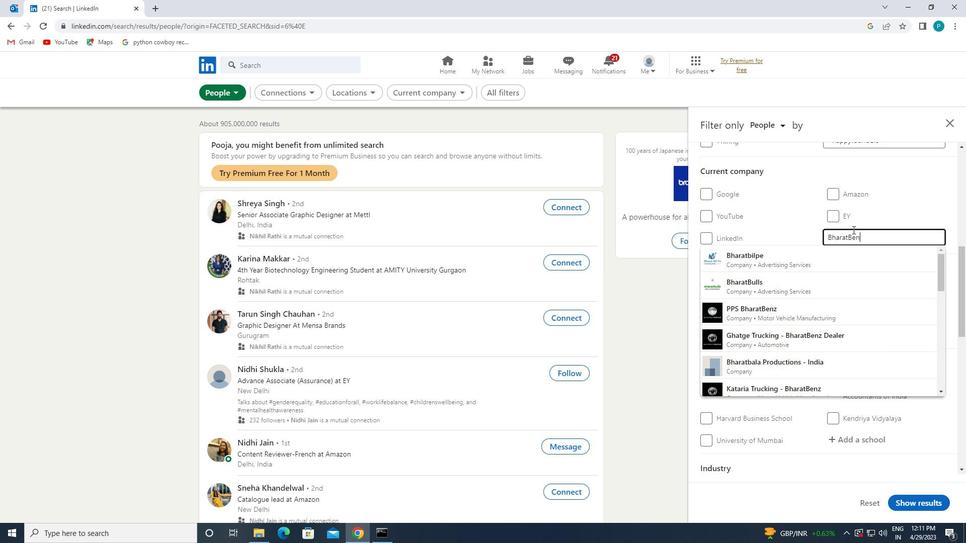 
Action: Mouse moved to (824, 305)
Screenshot: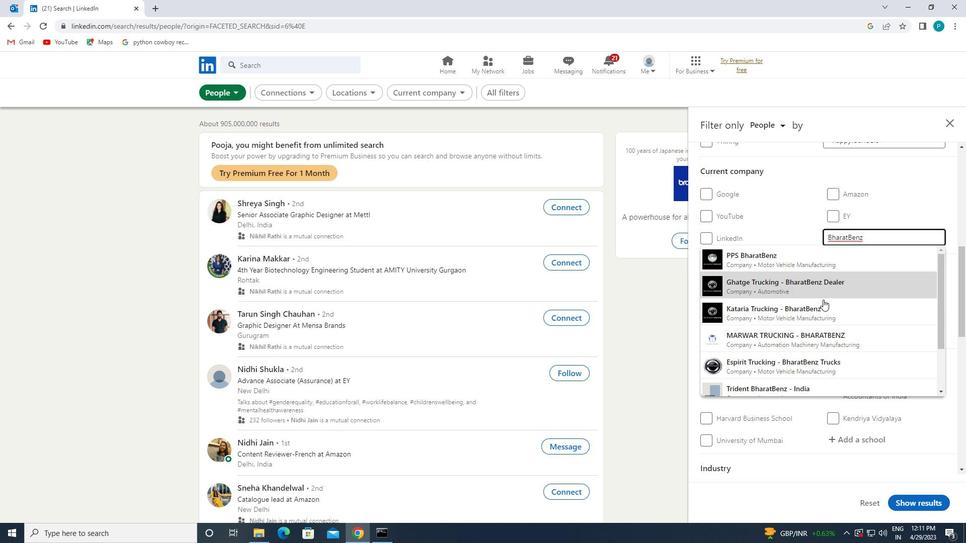 
Action: Mouse scrolled (824, 306) with delta (0, 0)
Screenshot: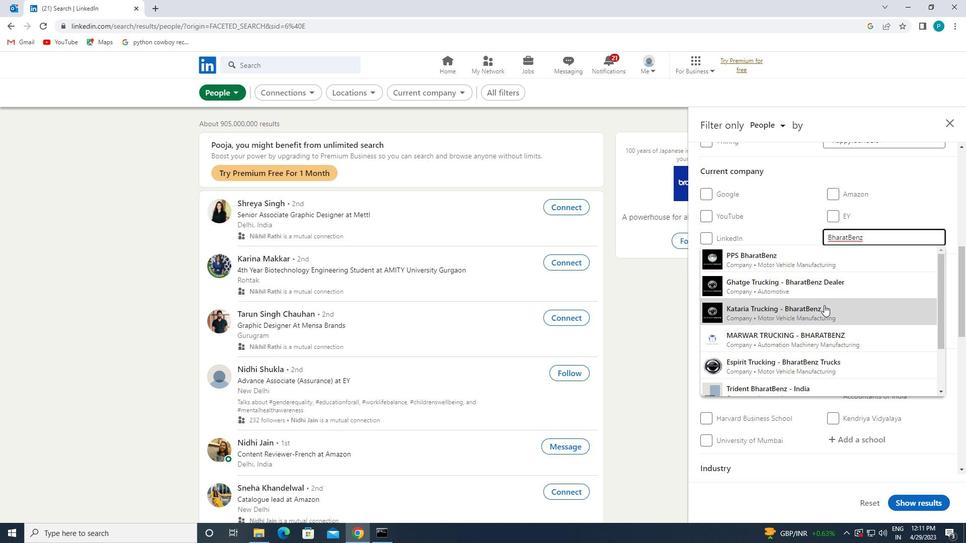 
Action: Mouse moved to (829, 330)
Screenshot: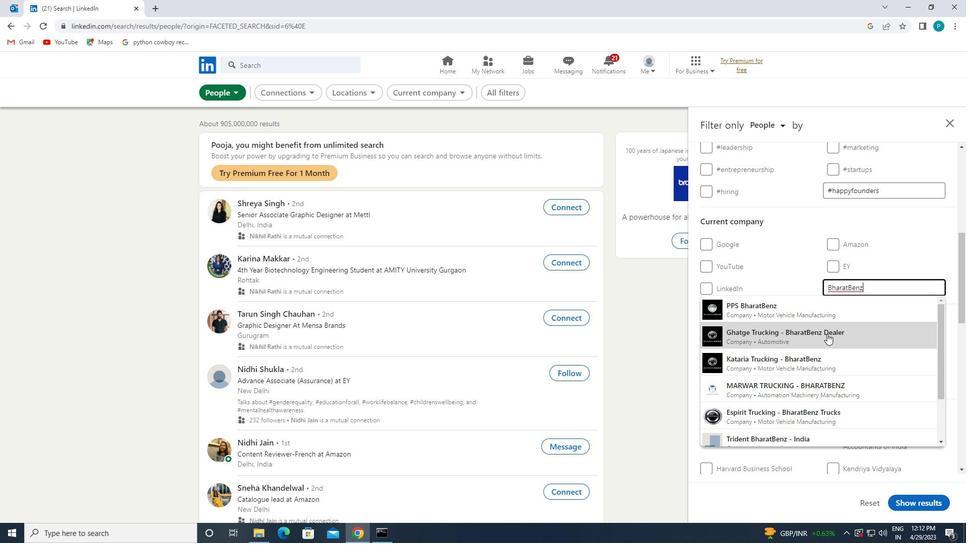 
Action: Key pressed <Key.enter>
Screenshot: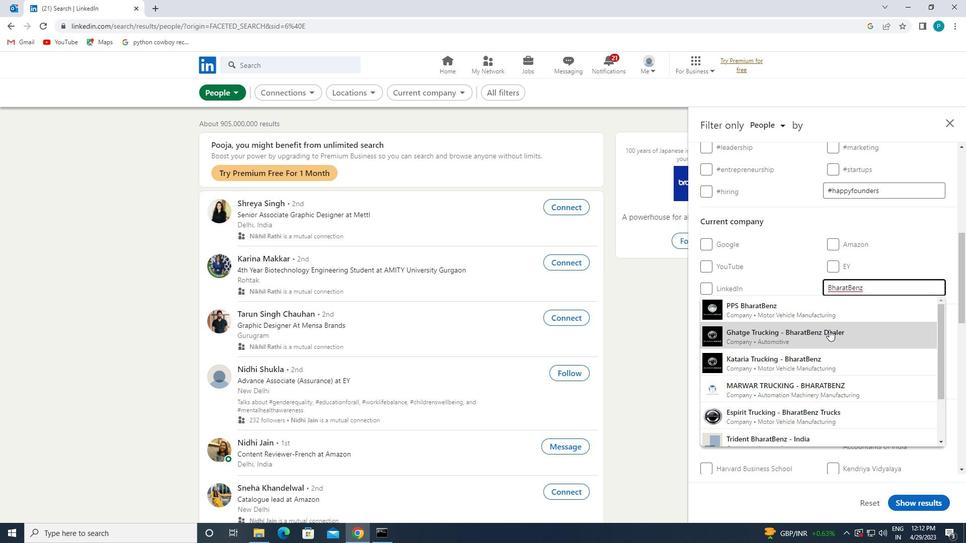 
Action: Mouse moved to (829, 345)
Screenshot: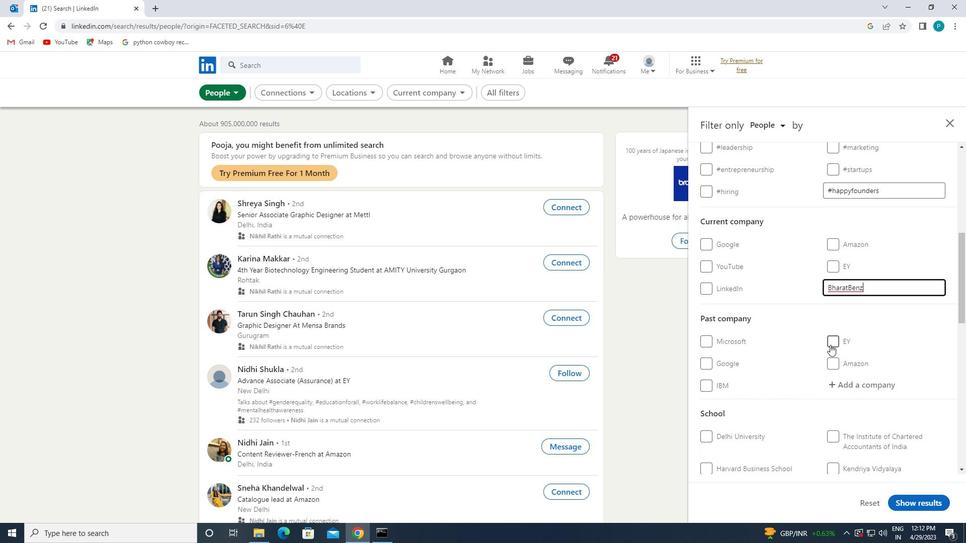 
Action: Mouse scrolled (829, 344) with delta (0, 0)
Screenshot: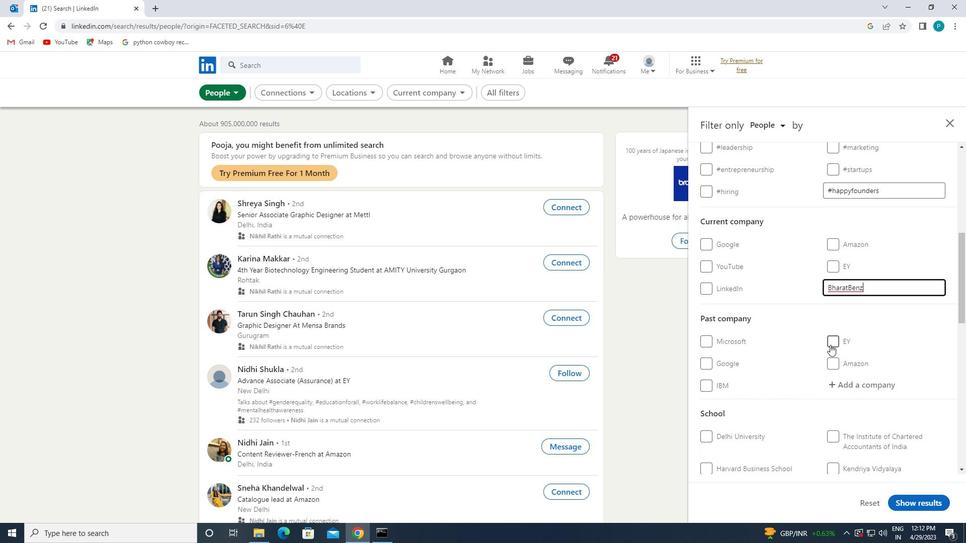 
Action: Mouse moved to (848, 356)
Screenshot: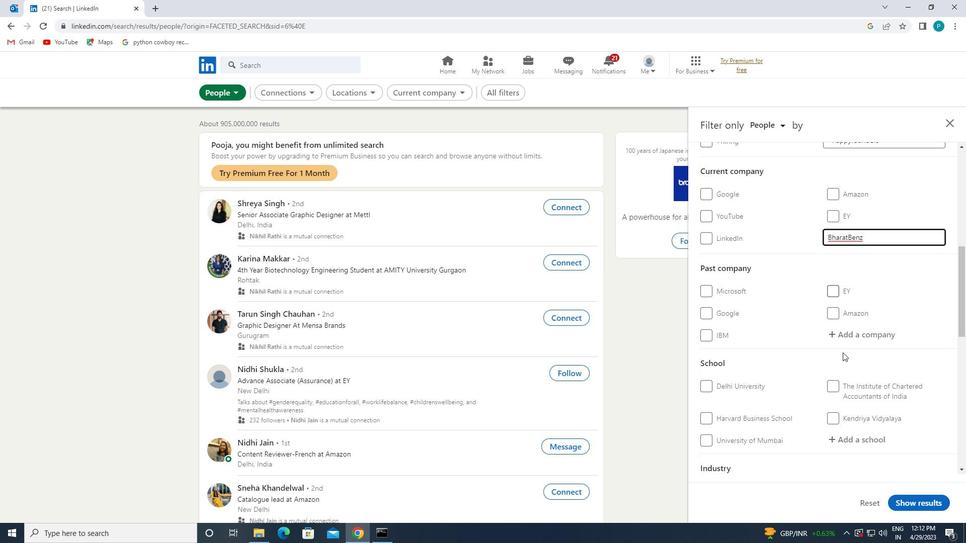 
Action: Mouse scrolled (848, 355) with delta (0, 0)
Screenshot: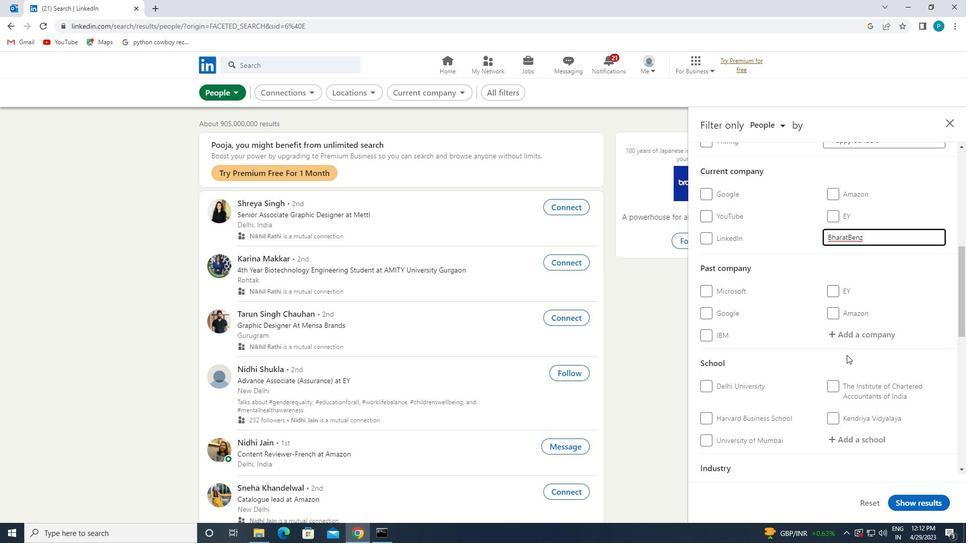 
Action: Mouse scrolled (848, 355) with delta (0, 0)
Screenshot: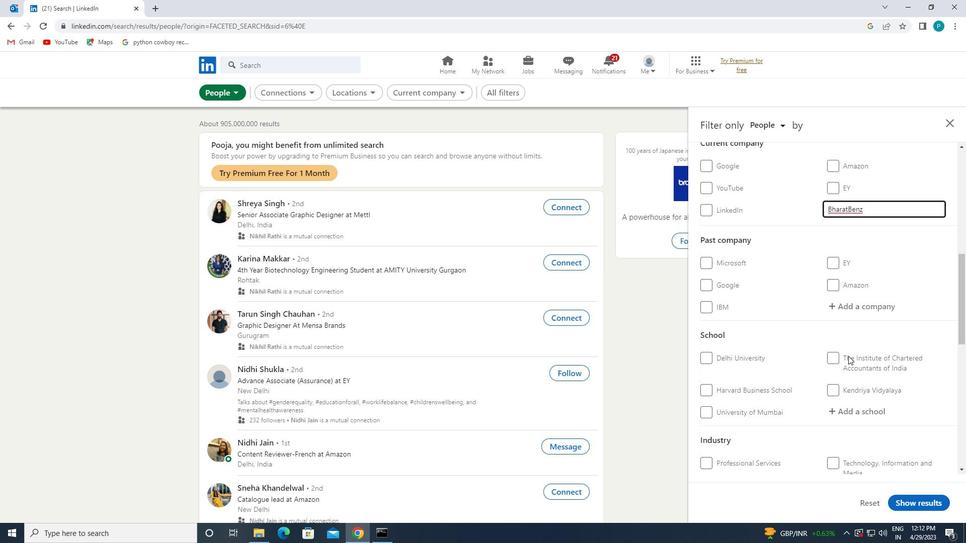 
Action: Mouse moved to (858, 341)
Screenshot: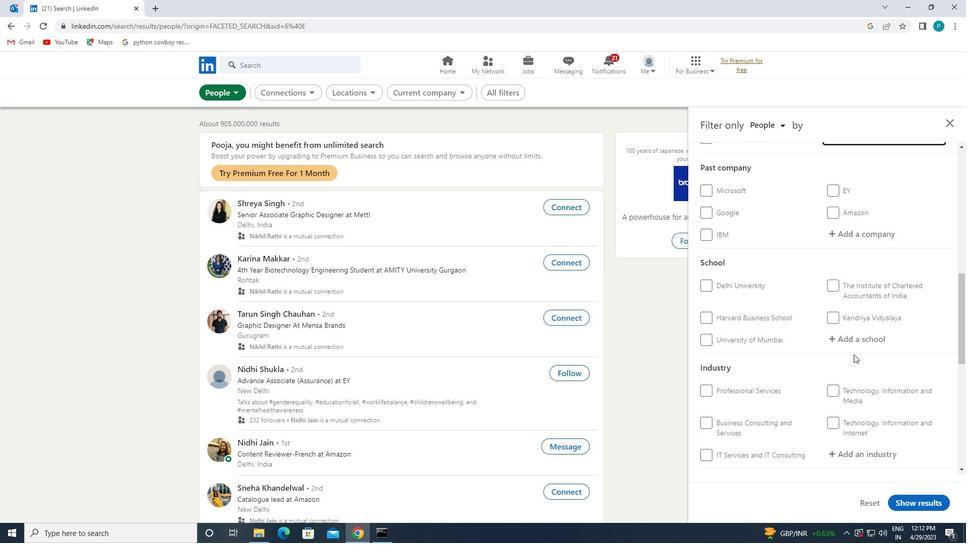 
Action: Mouse pressed left at (858, 341)
Screenshot: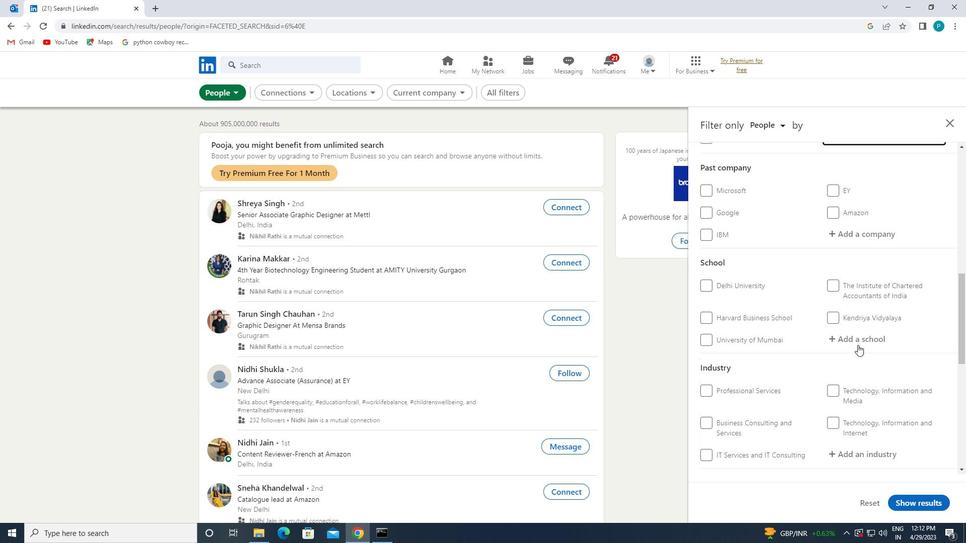 
Action: Mouse moved to (858, 341)
Screenshot: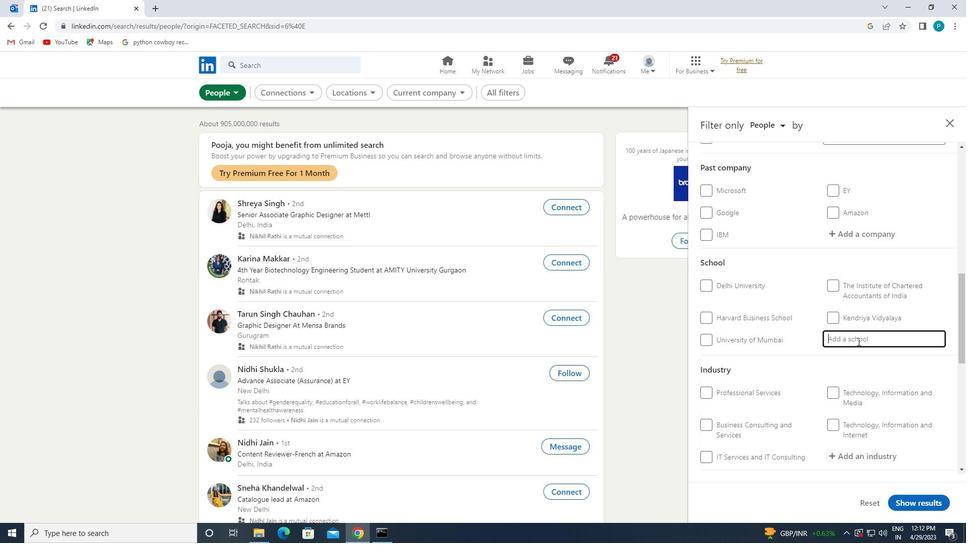
Action: Key pressed <Key.caps_lock>SKIT
Screenshot: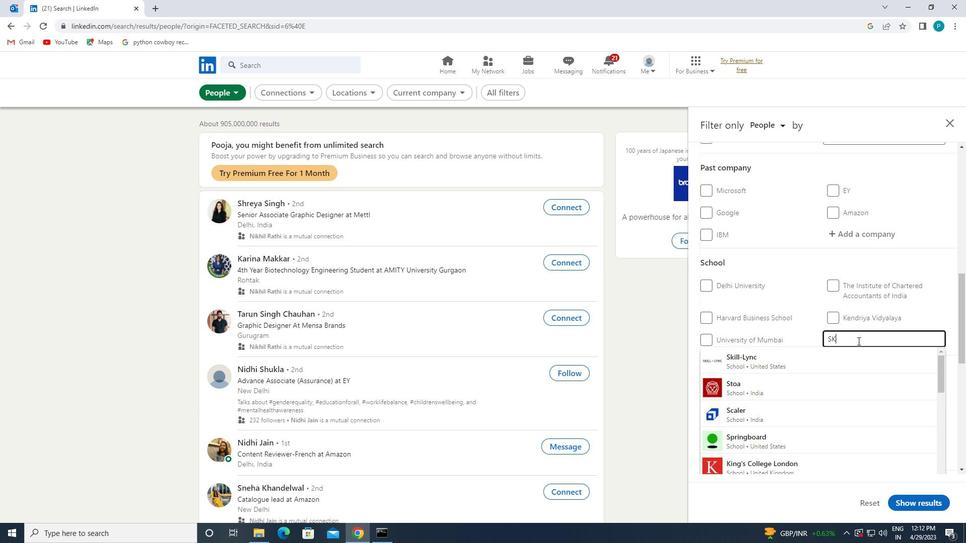 
Action: Mouse moved to (781, 365)
Screenshot: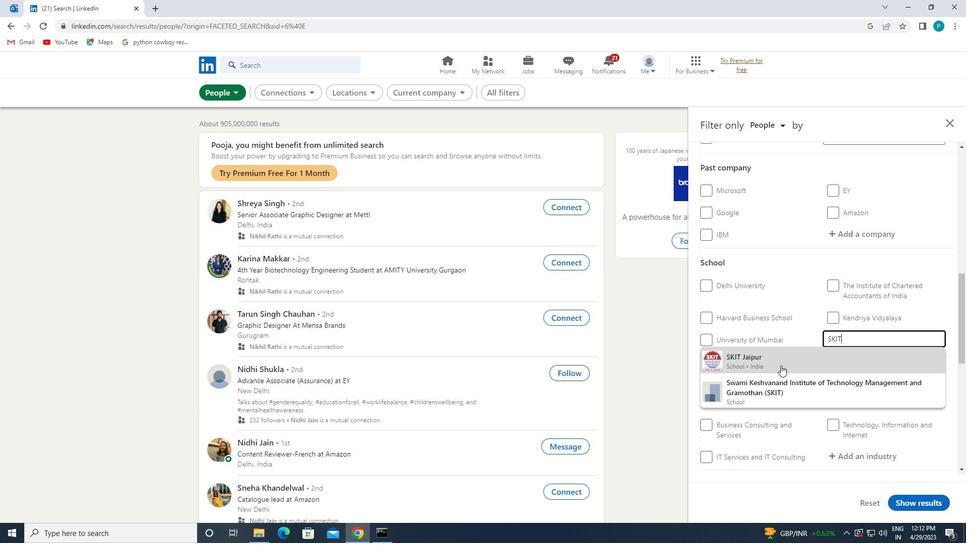 
Action: Mouse pressed left at (781, 365)
Screenshot: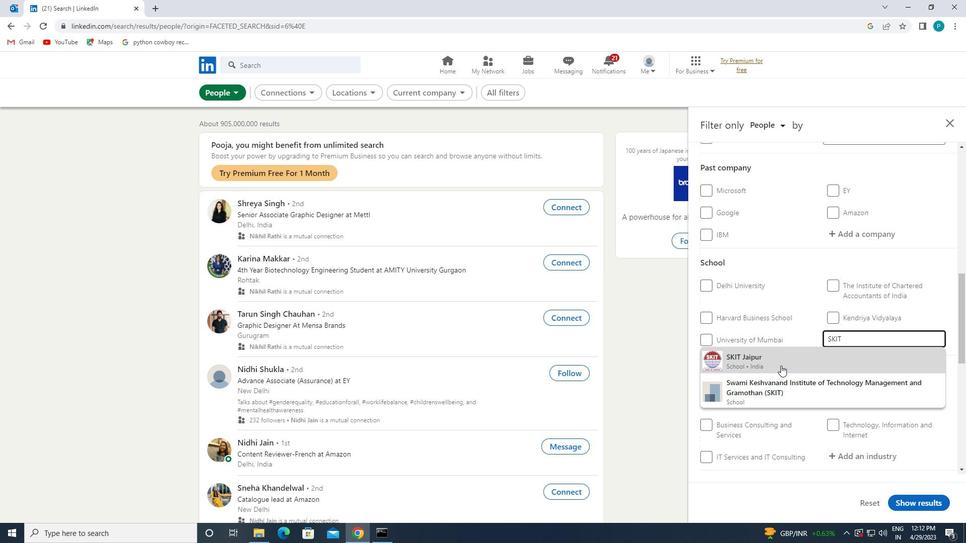 
Action: Mouse scrolled (781, 365) with delta (0, 0)
Screenshot: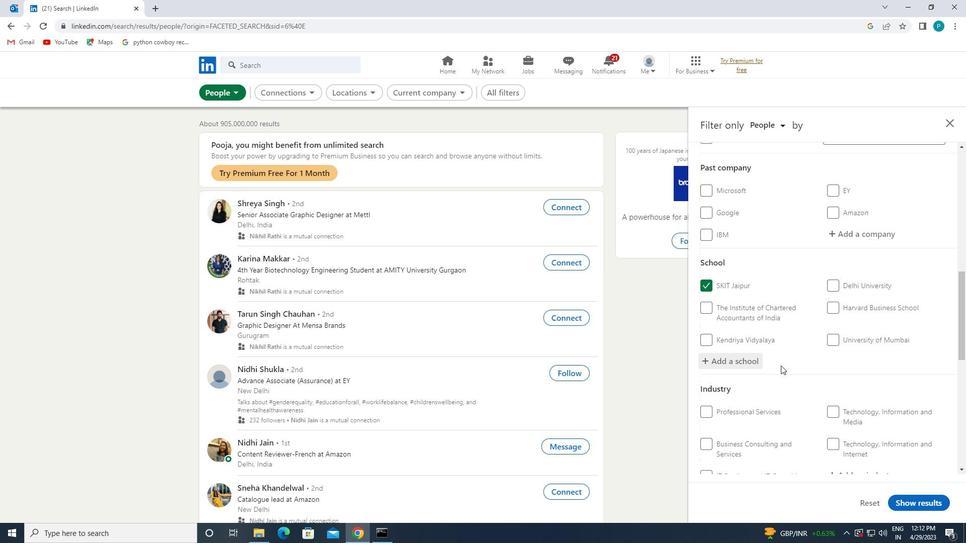 
Action: Mouse scrolled (781, 365) with delta (0, 0)
Screenshot: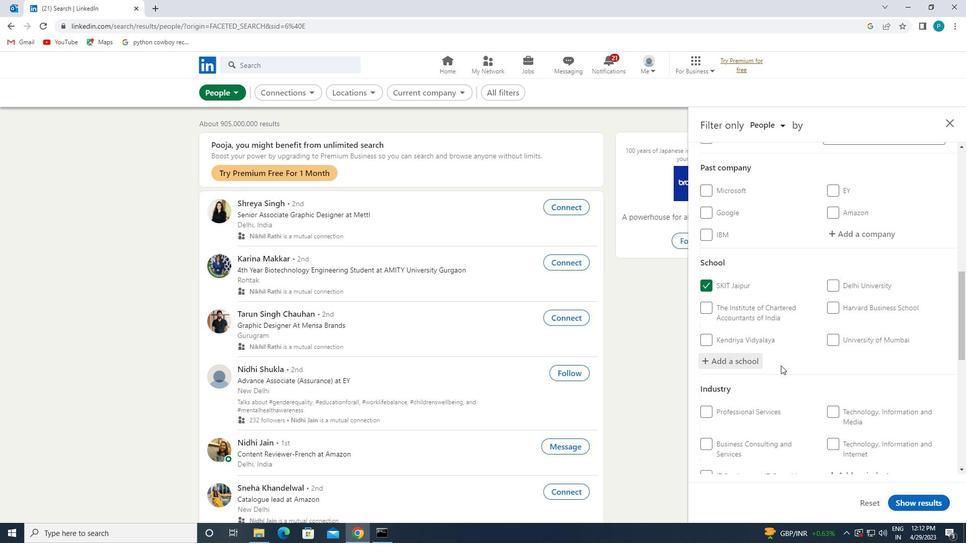 
Action: Mouse moved to (870, 377)
Screenshot: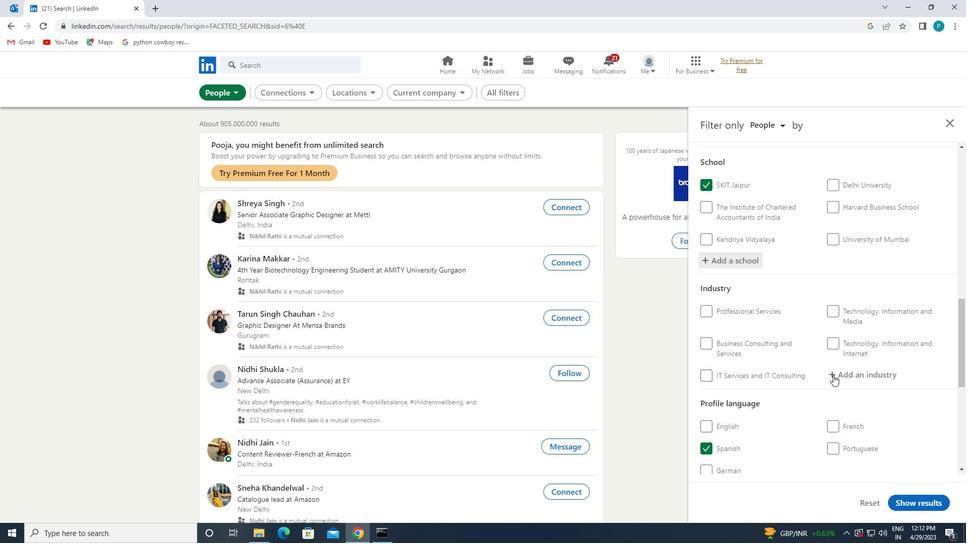
Action: Mouse pressed left at (870, 377)
Screenshot: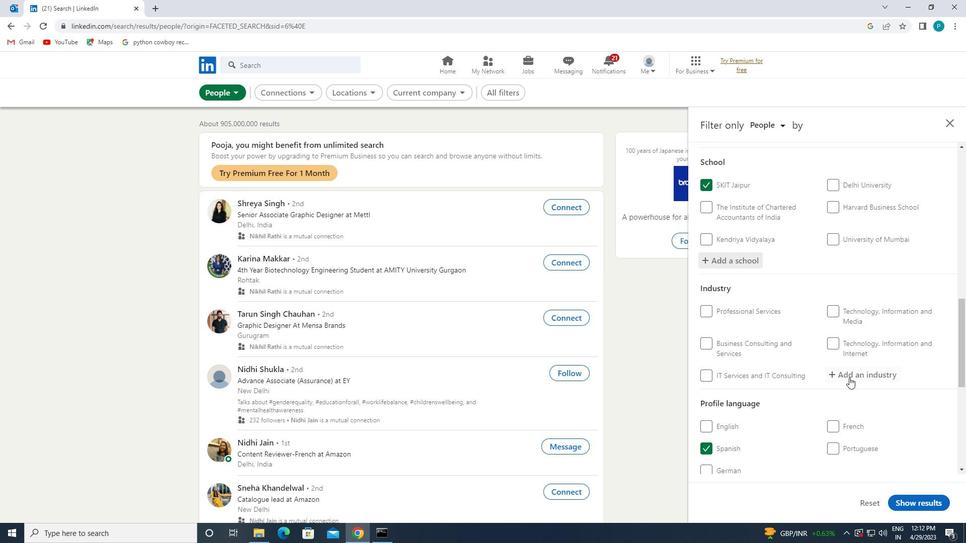 
Action: Mouse moved to (870, 377)
Screenshot: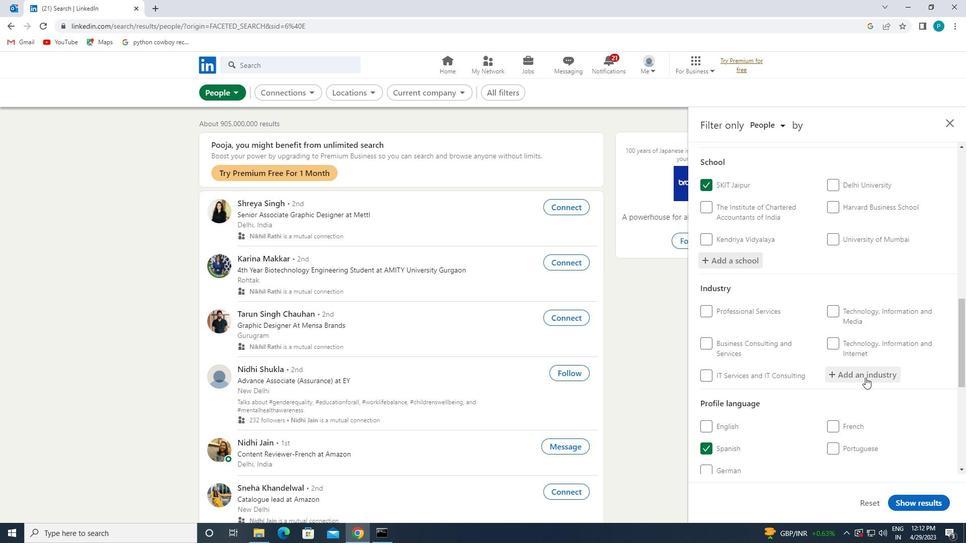 
Action: Key pressed <Key.caps_lock>R<Key.caps_lock>ANCHING
Screenshot: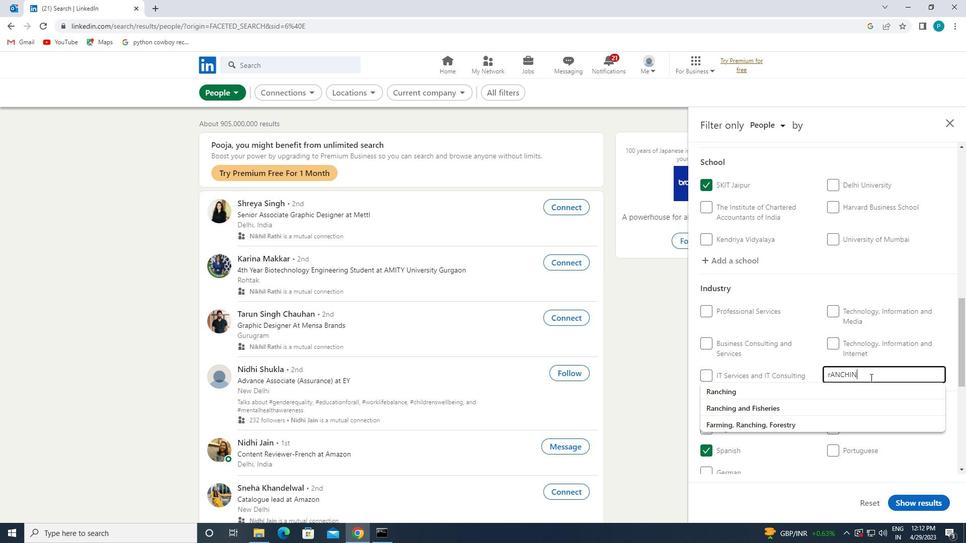 
Action: Mouse moved to (773, 395)
Screenshot: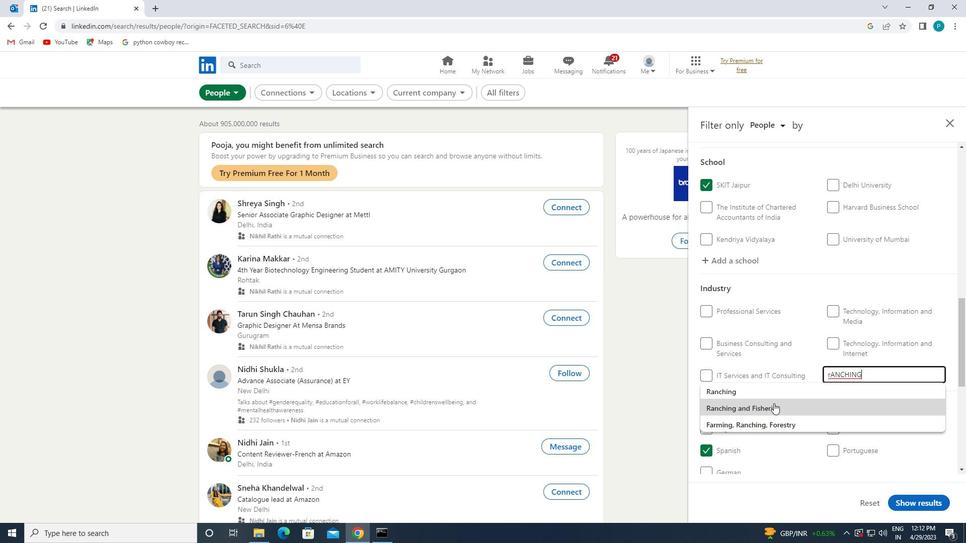 
Action: Mouse pressed left at (773, 395)
Screenshot: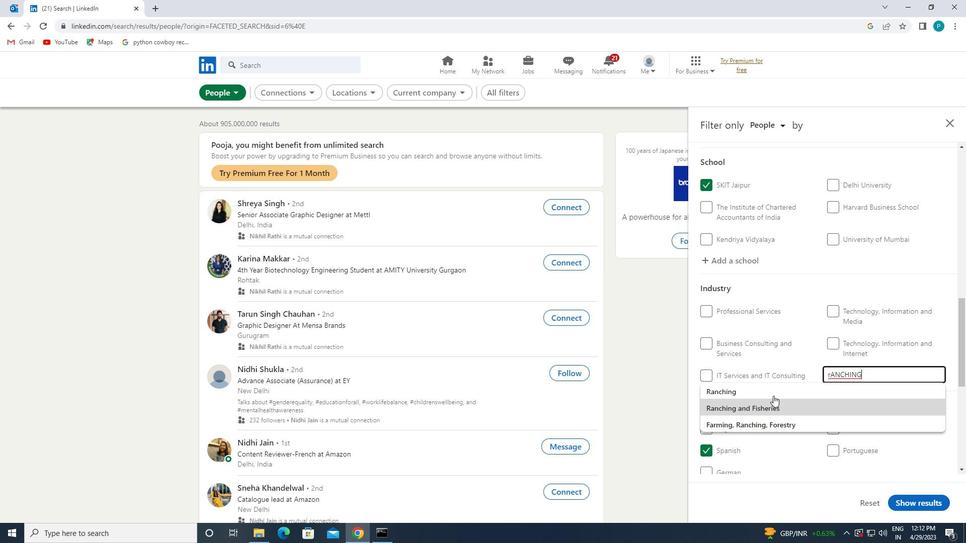 
Action: Mouse moved to (775, 398)
Screenshot: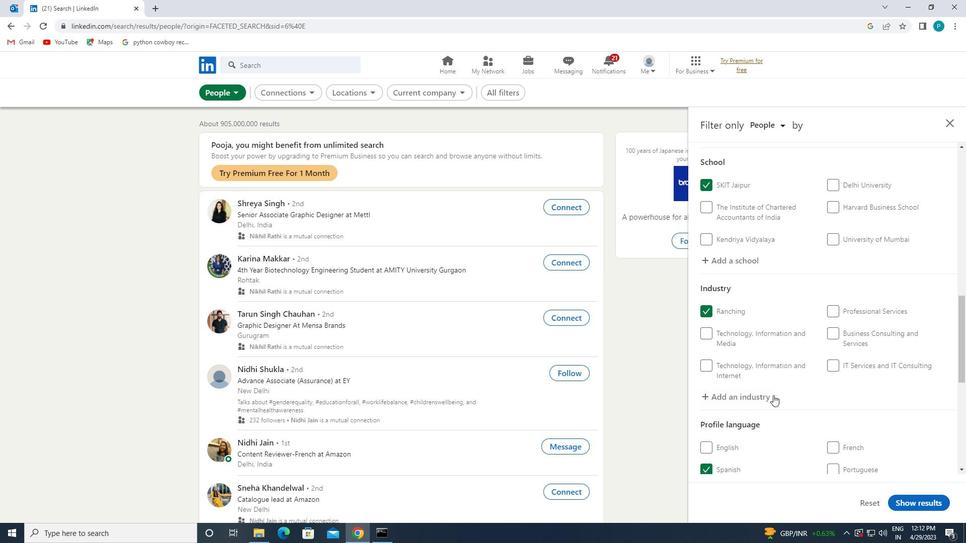 
Action: Mouse scrolled (775, 398) with delta (0, 0)
Screenshot: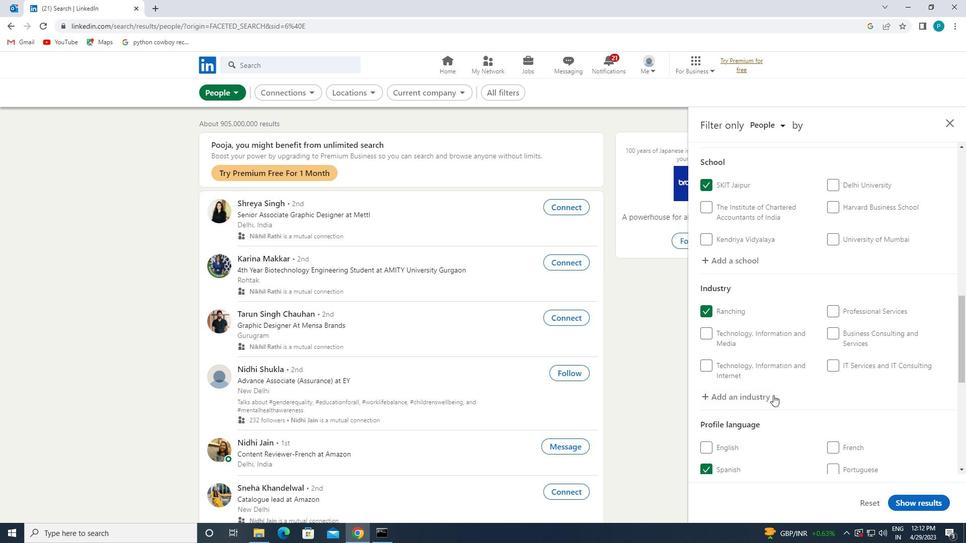 
Action: Mouse scrolled (775, 398) with delta (0, 0)
Screenshot: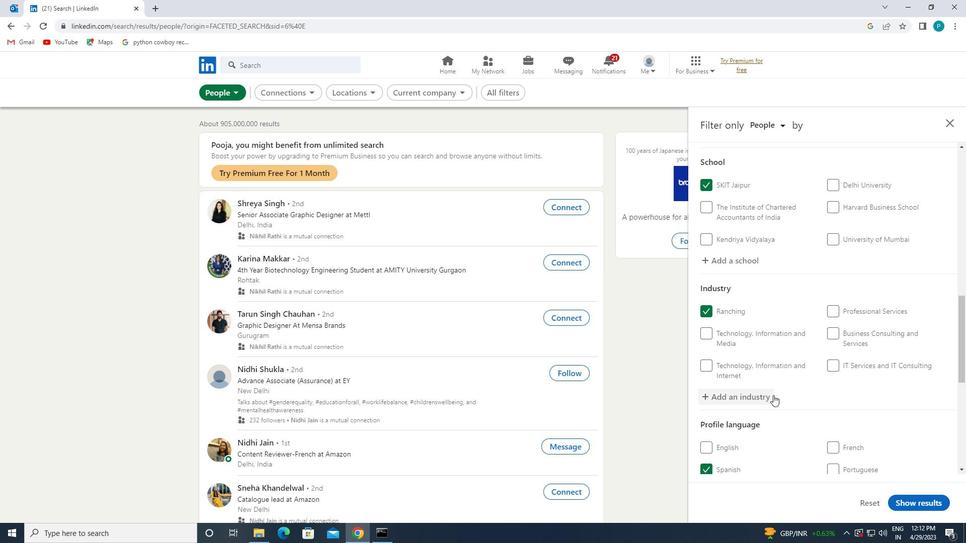 
Action: Mouse scrolled (775, 398) with delta (0, 0)
Screenshot: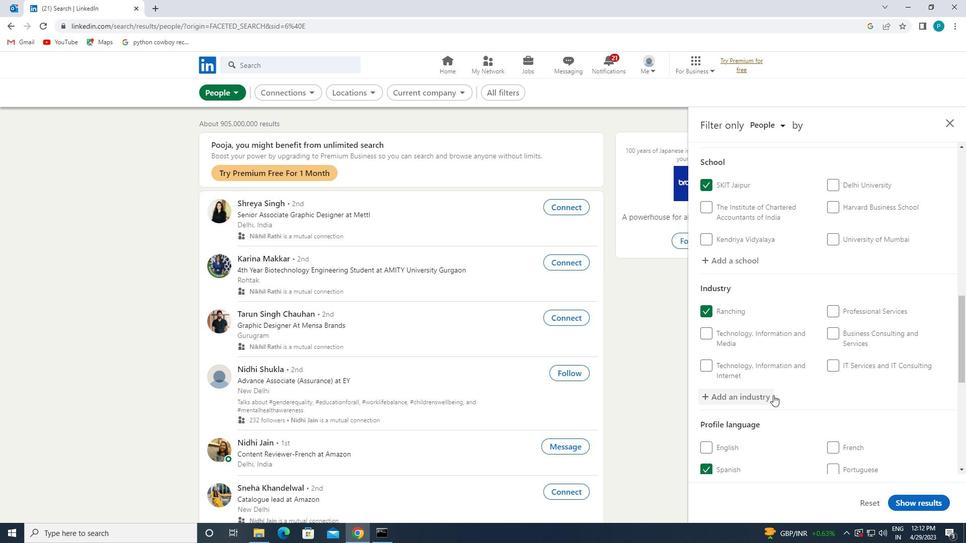 
Action: Mouse moved to (828, 408)
Screenshot: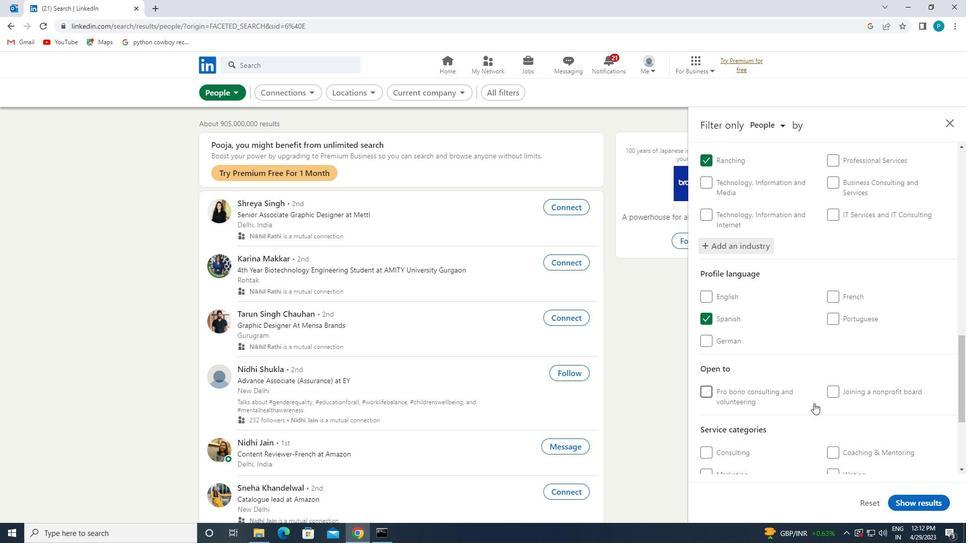 
Action: Mouse scrolled (828, 407) with delta (0, 0)
Screenshot: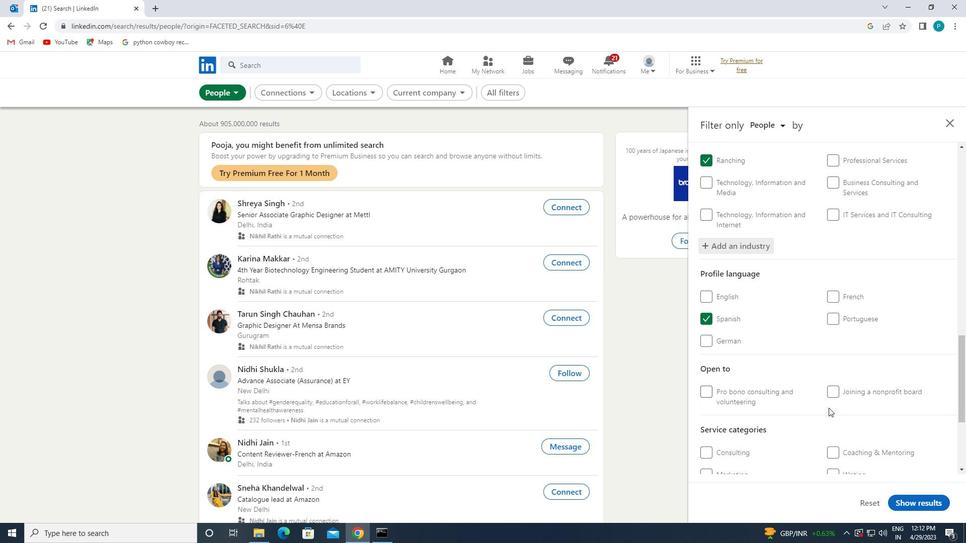 
Action: Mouse scrolled (828, 407) with delta (0, 0)
Screenshot: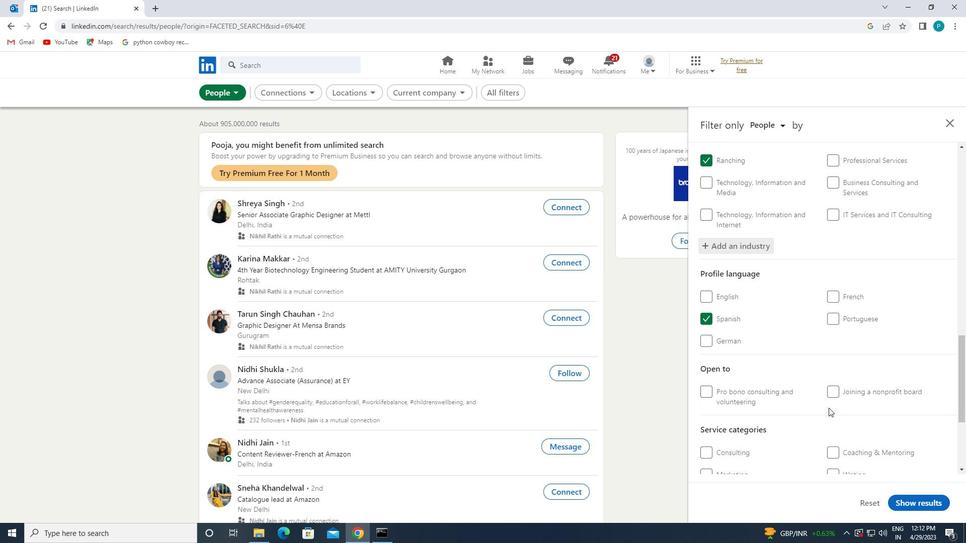 
Action: Mouse moved to (842, 402)
Screenshot: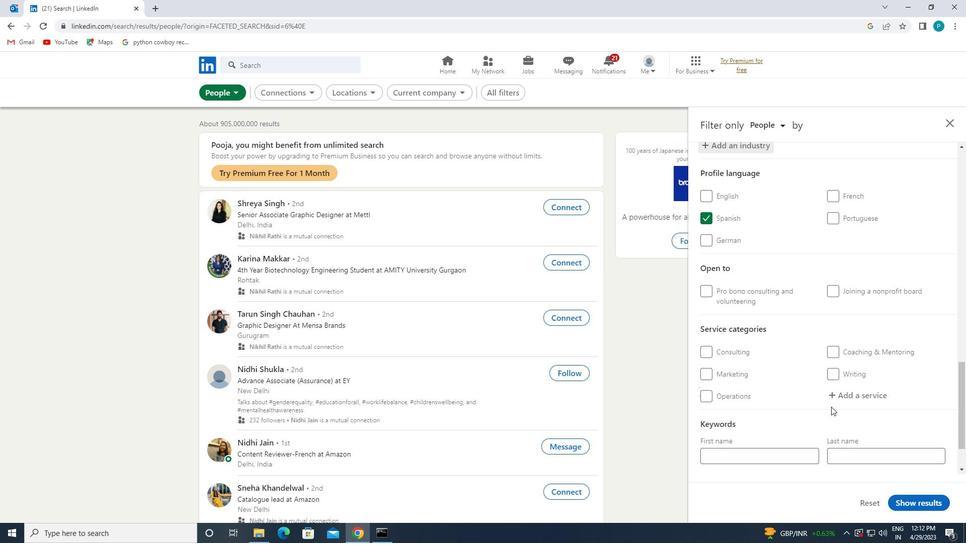 
Action: Mouse pressed left at (842, 402)
Screenshot: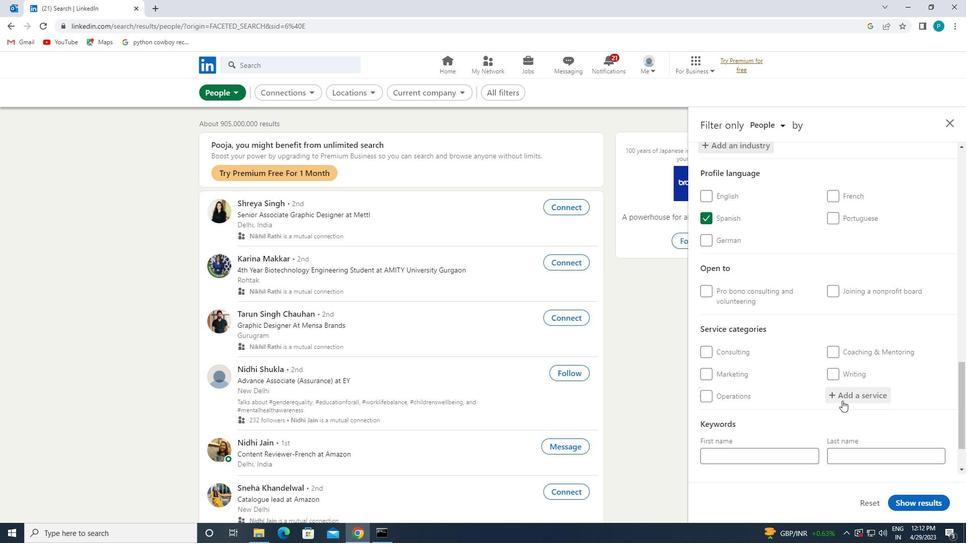 
Action: Mouse moved to (842, 400)
Screenshot: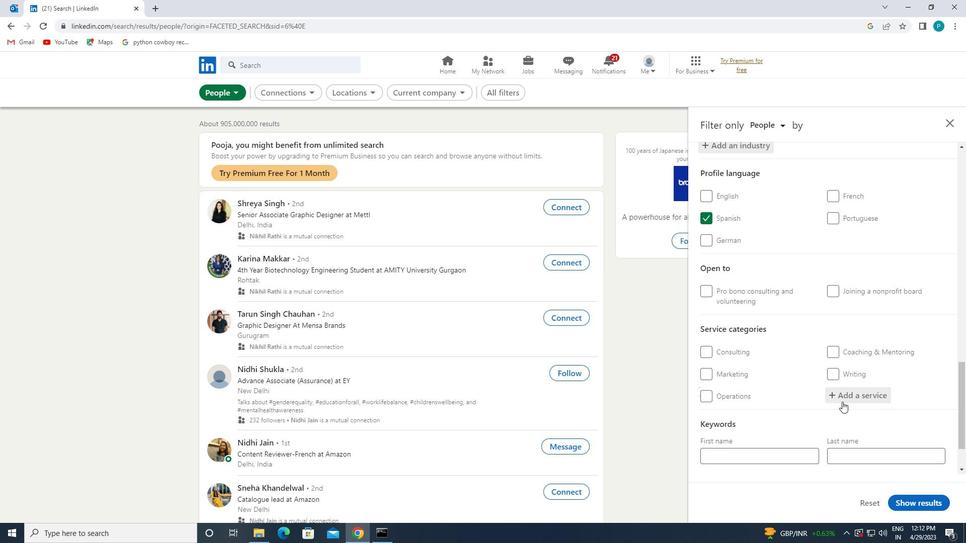 
Action: Key pressed <Key.caps_lock>G<Key.backspace><Key.caps_lock>G<Key.caps_lock>RANT
Screenshot: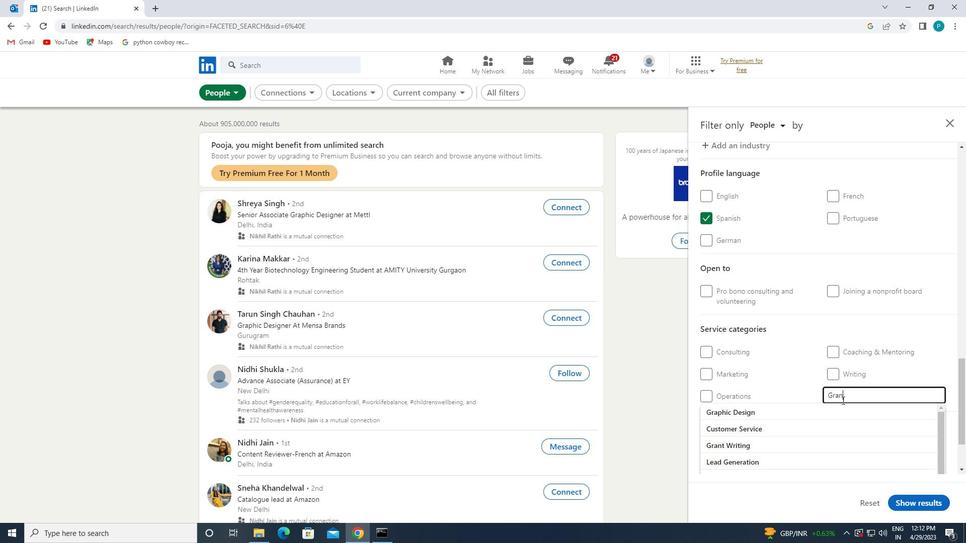 
Action: Mouse moved to (805, 412)
Screenshot: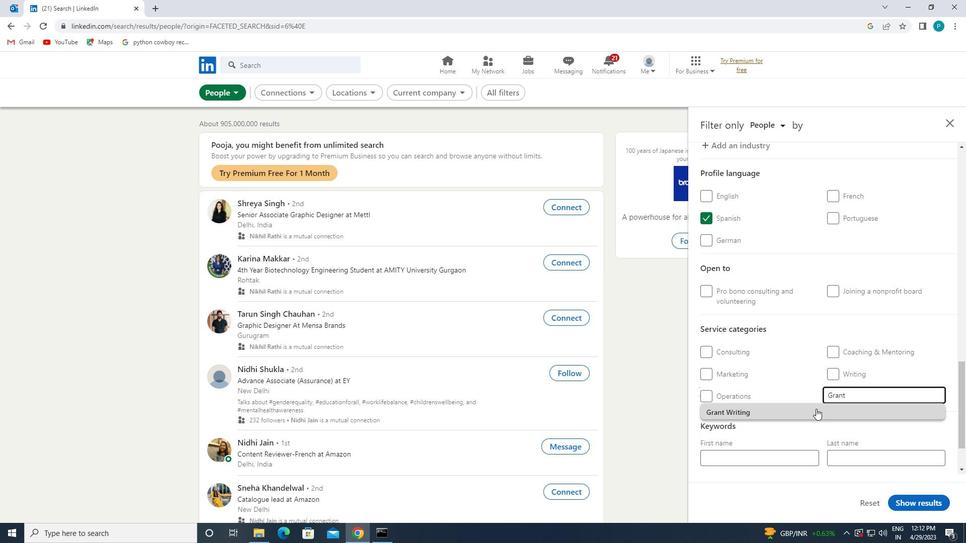 
Action: Mouse pressed left at (805, 412)
Screenshot: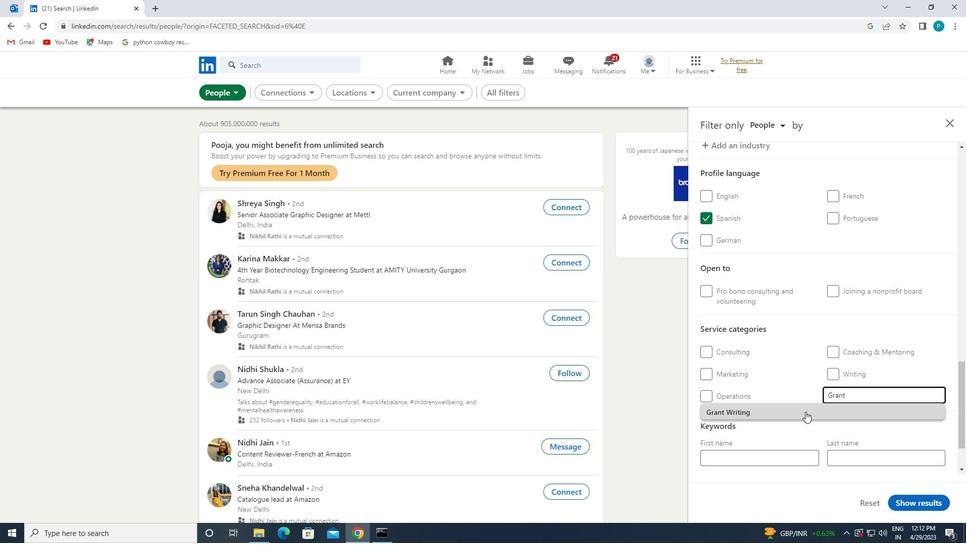 
Action: Mouse scrolled (805, 411) with delta (0, 0)
Screenshot: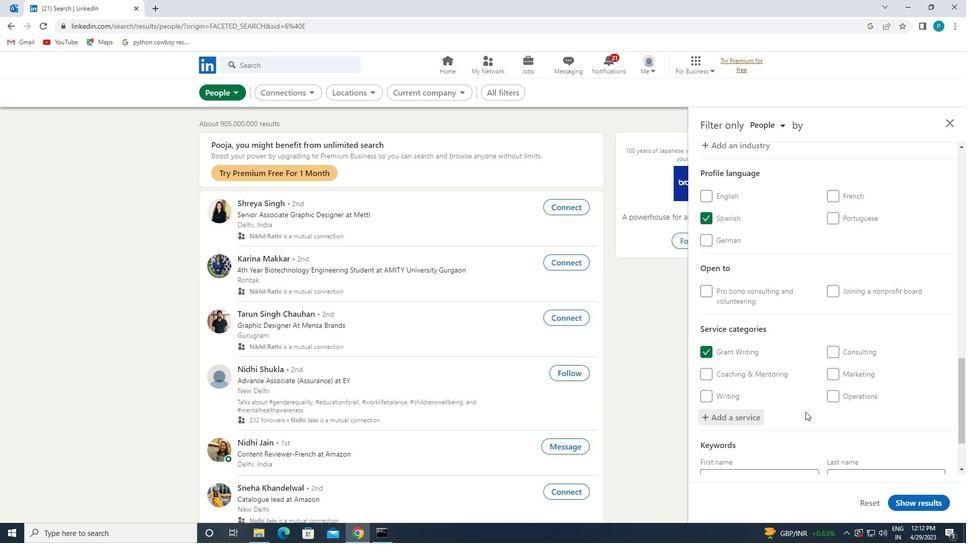 
Action: Mouse scrolled (805, 411) with delta (0, 0)
Screenshot: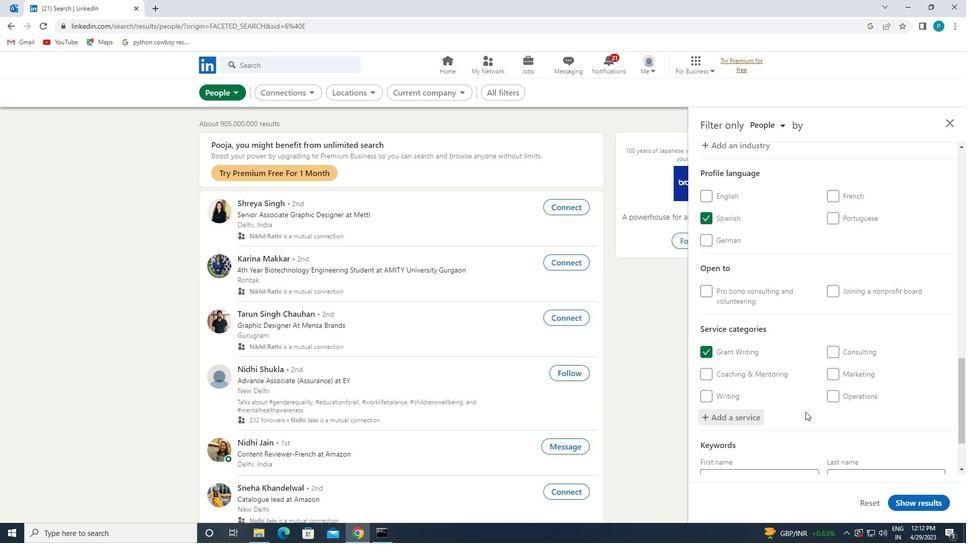 
Action: Mouse scrolled (805, 411) with delta (0, 0)
Screenshot: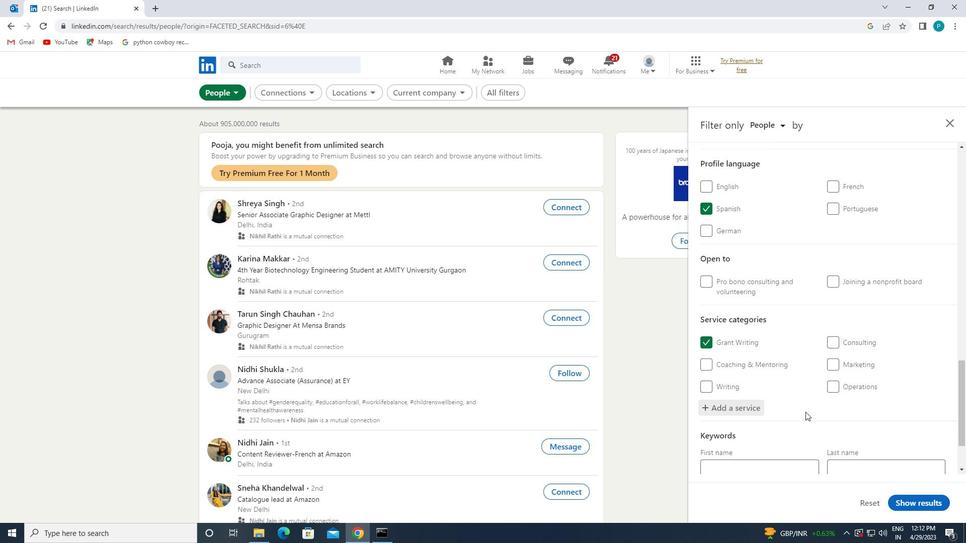 
Action: Mouse moved to (793, 422)
Screenshot: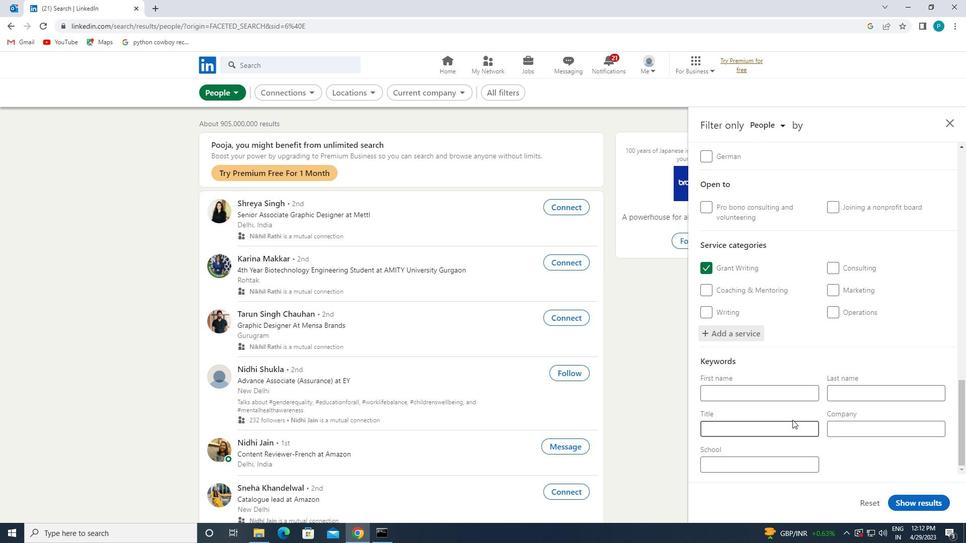 
Action: Mouse pressed left at (793, 422)
Screenshot: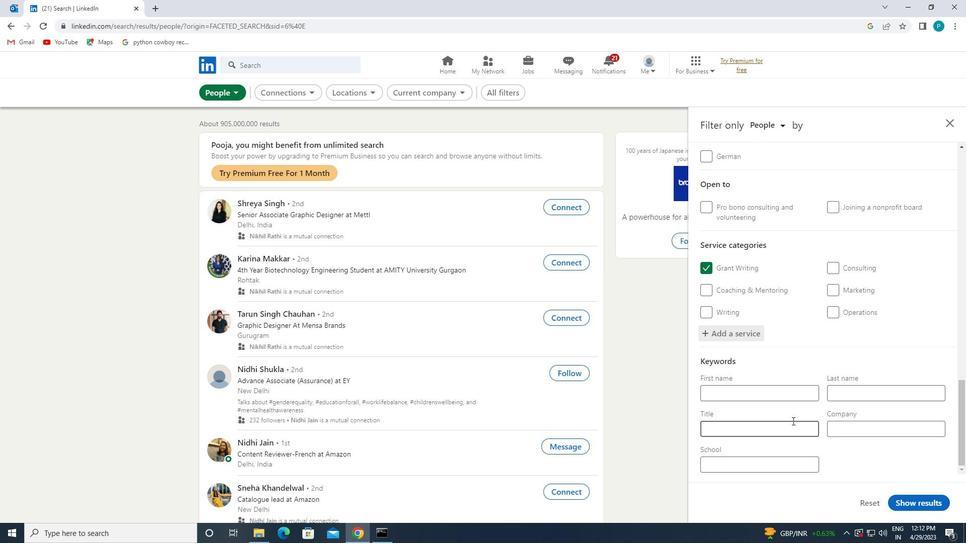 
Action: Mouse moved to (786, 423)
Screenshot: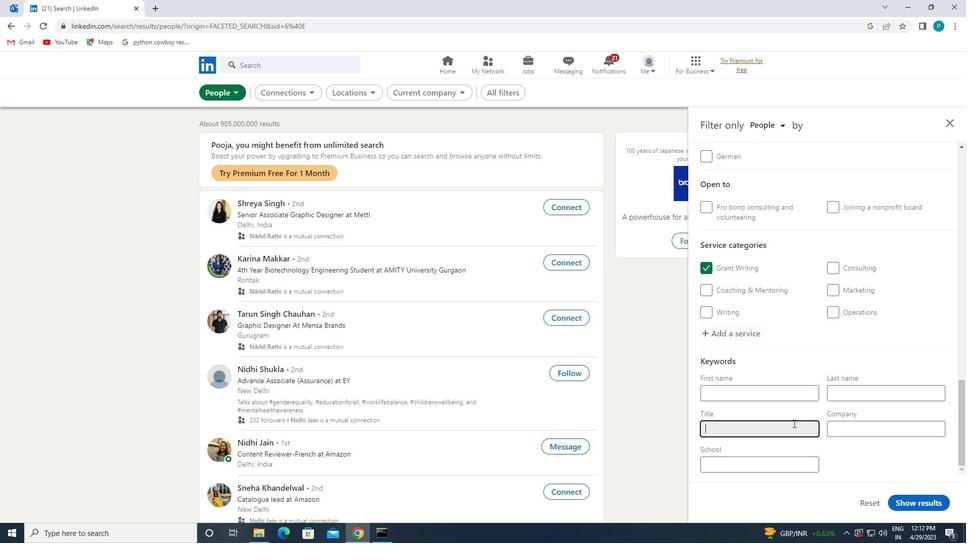 
Action: Key pressed <Key.caps_lock>R<Key.caps_lock>ECYCLABE<Key.backspace>LES<Key.space><Key.caps_lock>C<Key.caps_lock>LLECTOR
Screenshot: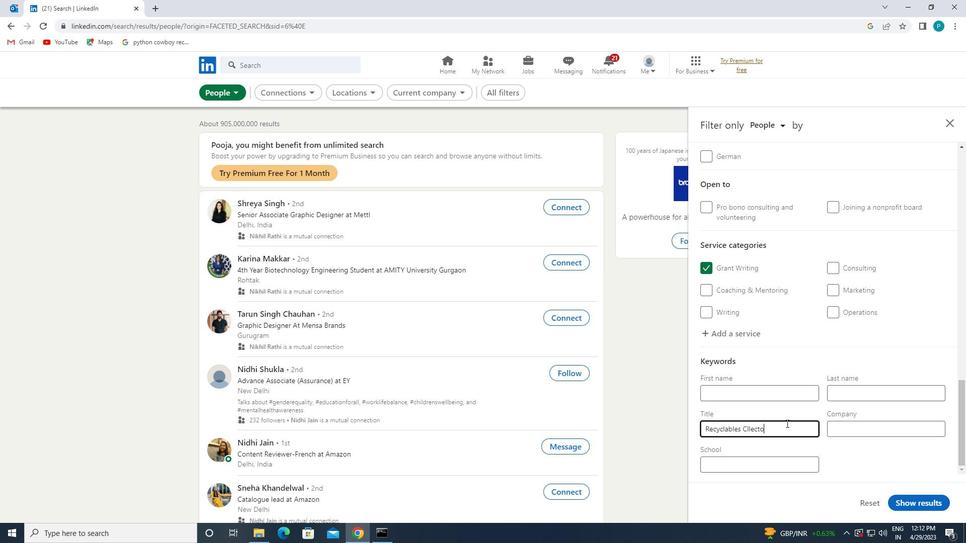 
Action: Mouse moved to (744, 430)
Screenshot: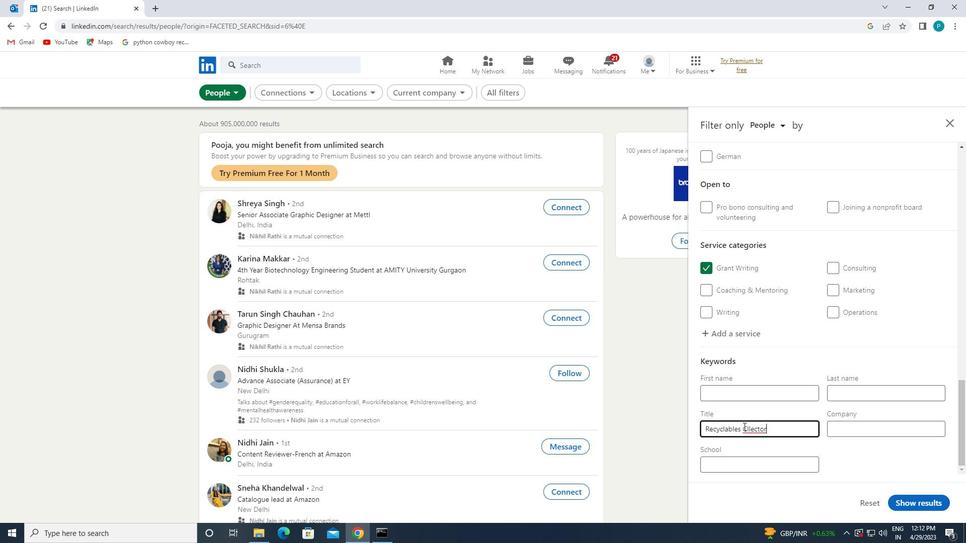 
Action: Mouse pressed left at (744, 430)
Screenshot: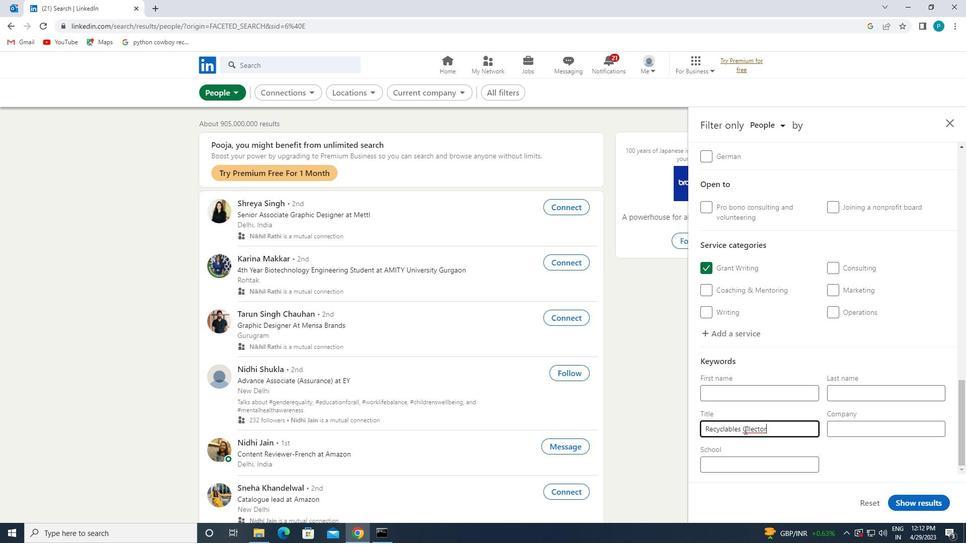 
Action: Key pressed O
Screenshot: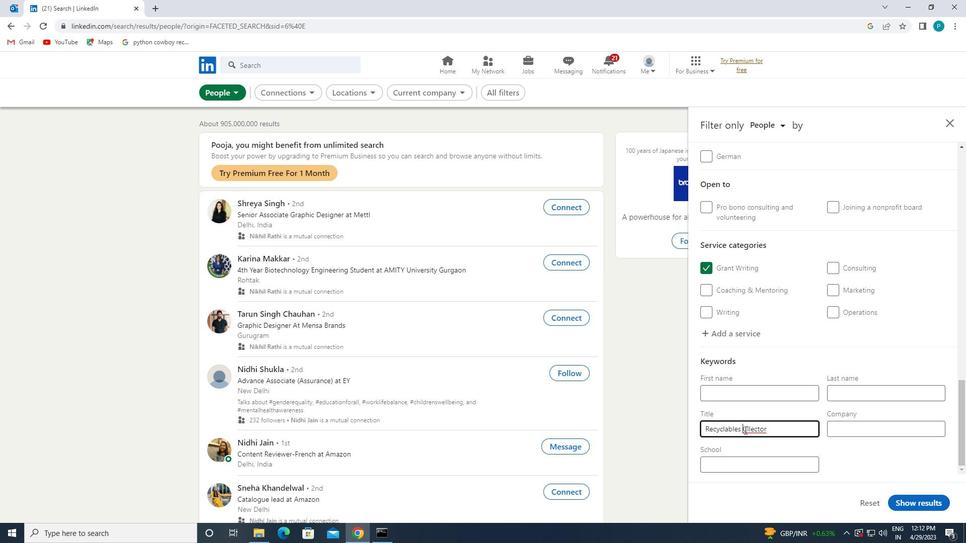 
Action: Mouse moved to (746, 424)
Screenshot: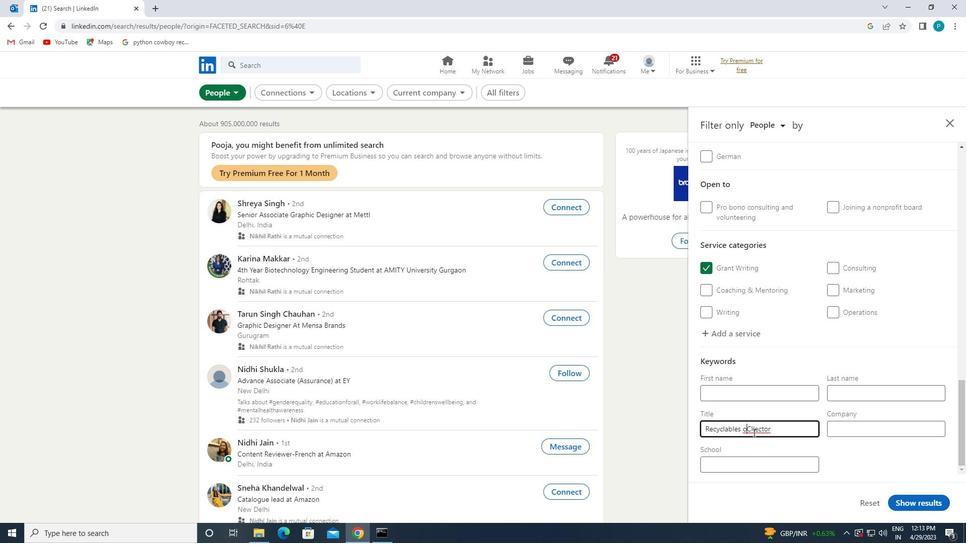 
Action: Key pressed <Key.backspace>
Screenshot: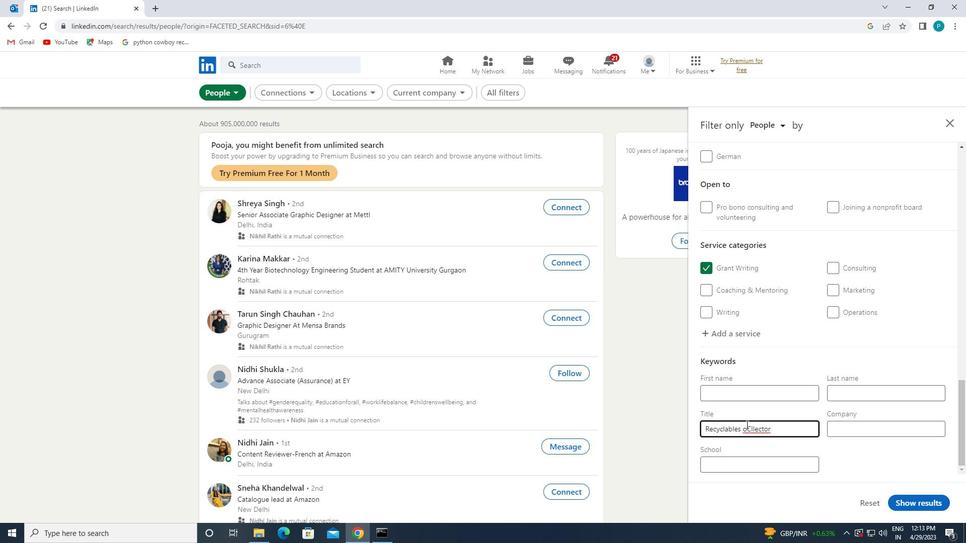 
Action: Mouse moved to (776, 429)
Screenshot: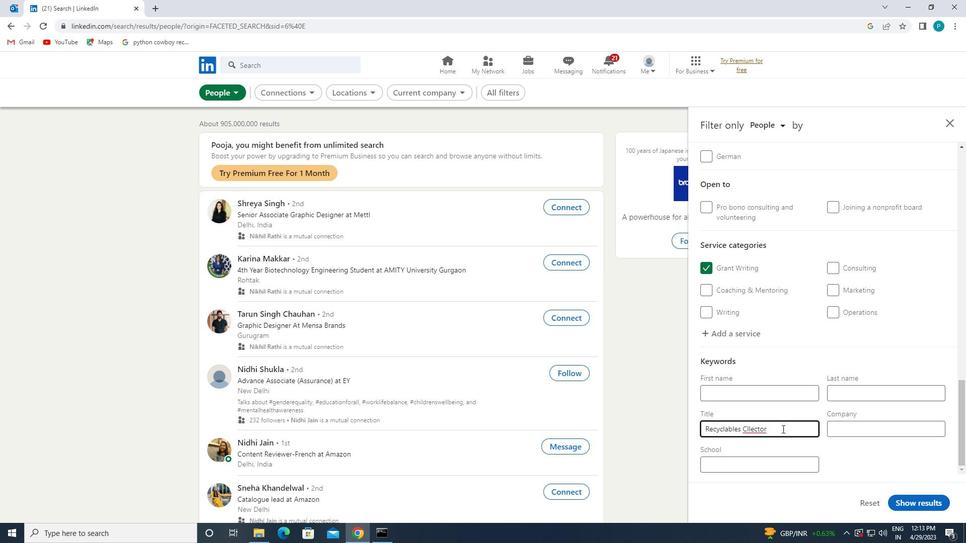 
Action: Mouse pressed left at (776, 429)
Screenshot: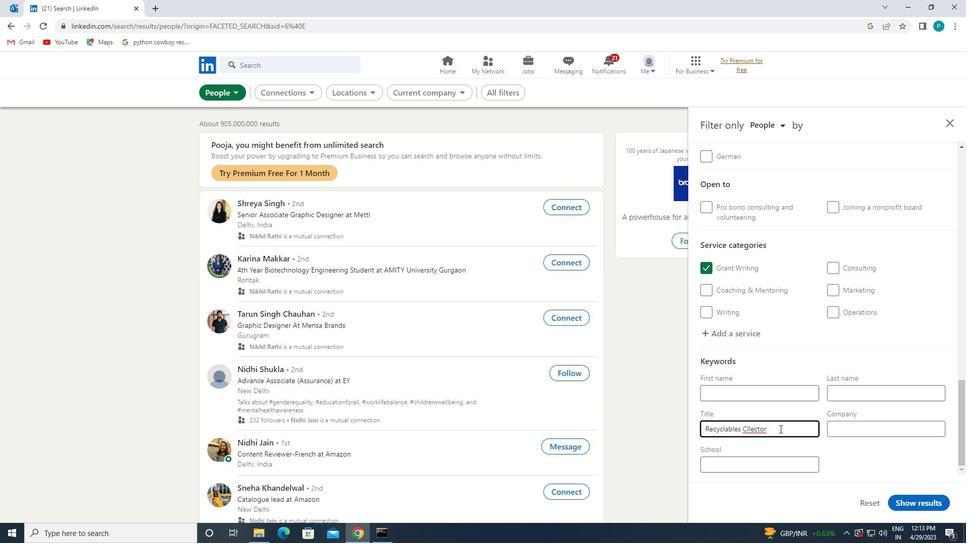 
Action: Mouse moved to (760, 438)
Screenshot: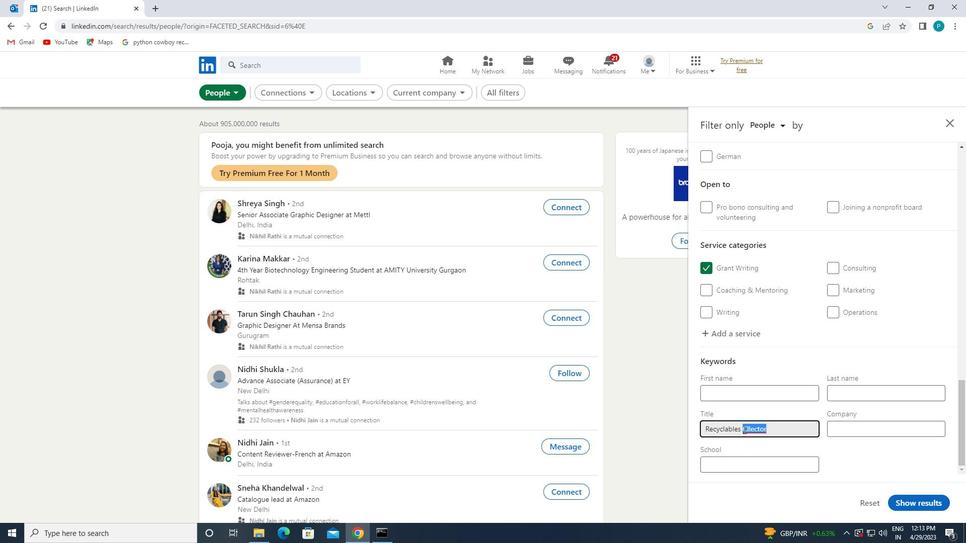 
Action: Key pressed <Key.backspace>CPLL<Key.backspace><Key.backspace><Key.backspace>OLLECTOR
Screenshot: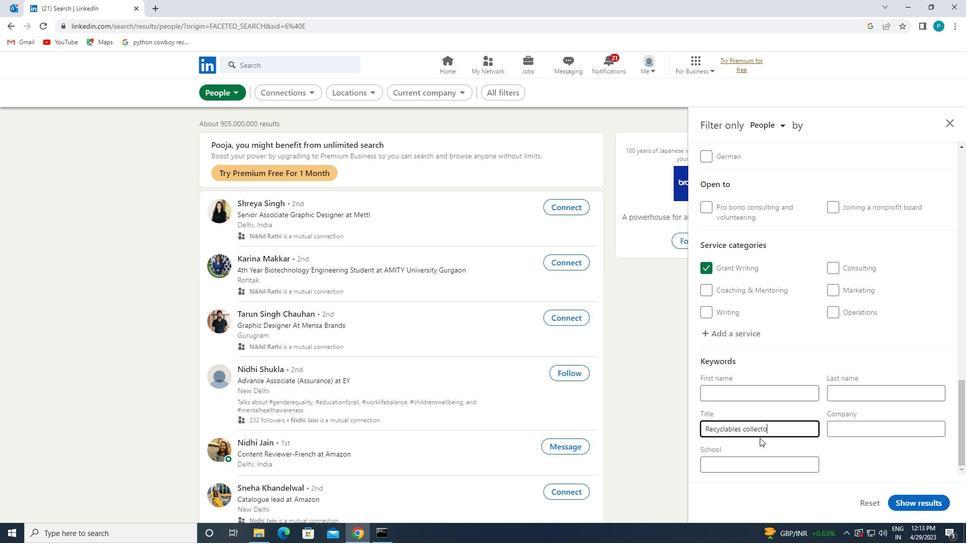 
Action: Mouse moved to (928, 503)
Screenshot: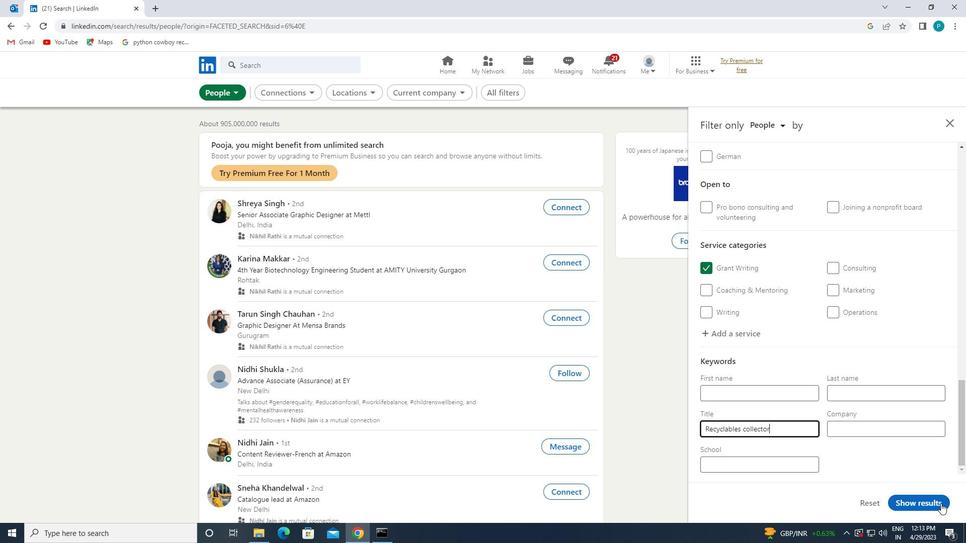 
Action: Mouse pressed left at (928, 503)
Screenshot: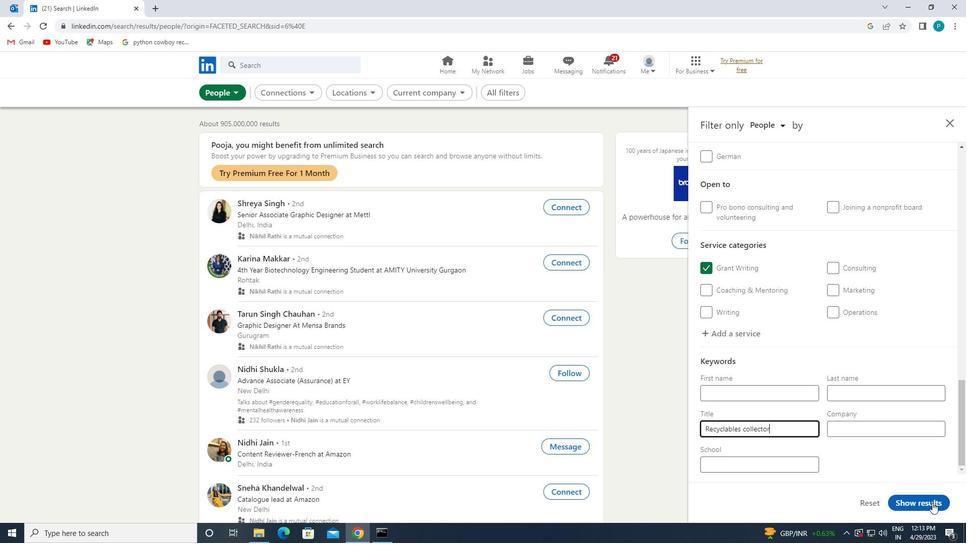 
